 Task: Find connections with filter location Concórdia with filter topic #jobsearchwith filter profile language English with filter current company Ericsson with filter school Nehru Arts and Science College with filter industry Broadcast Media Production and Distribution with filter service category iOS Development with filter keywords title Director of Photography
Action: Mouse moved to (489, 164)
Screenshot: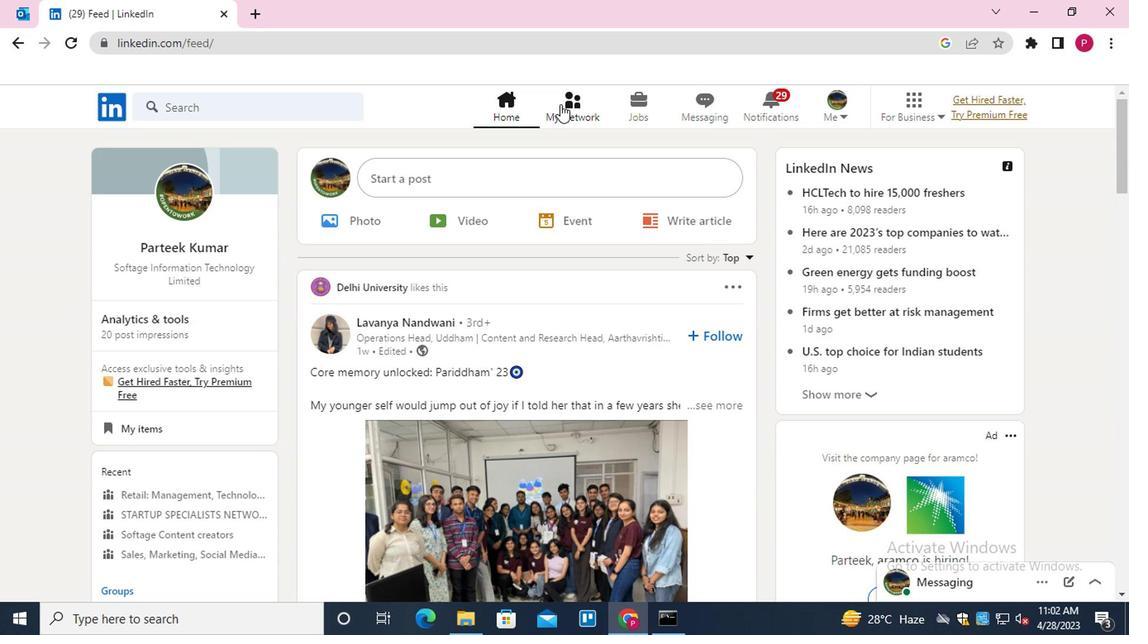 
Action: Mouse pressed left at (489, 164)
Screenshot: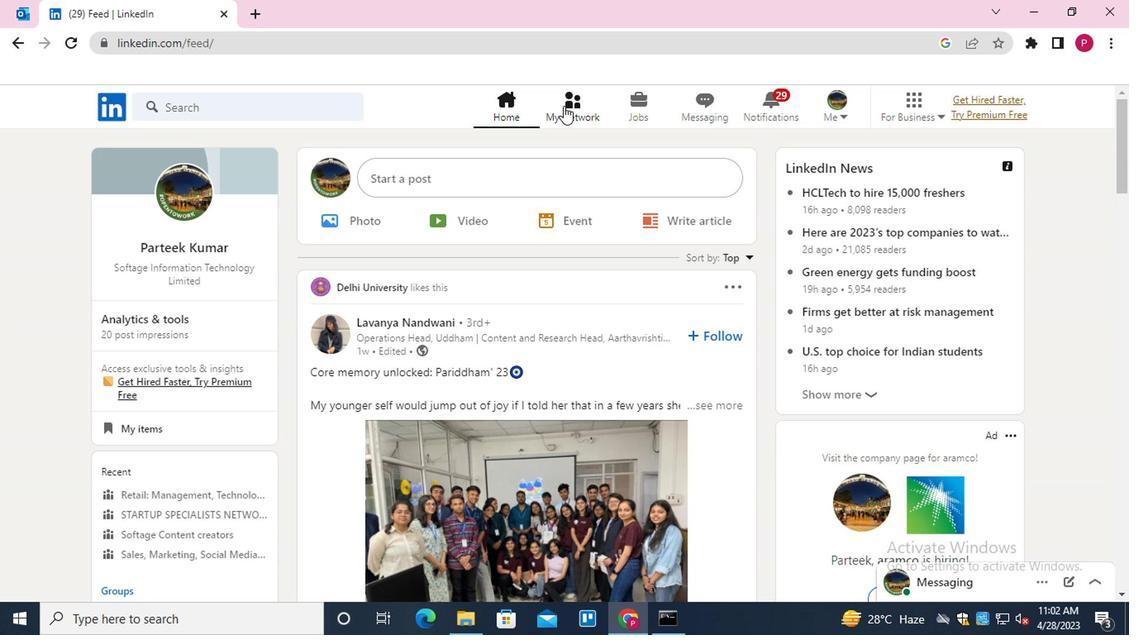
Action: Mouse moved to (291, 231)
Screenshot: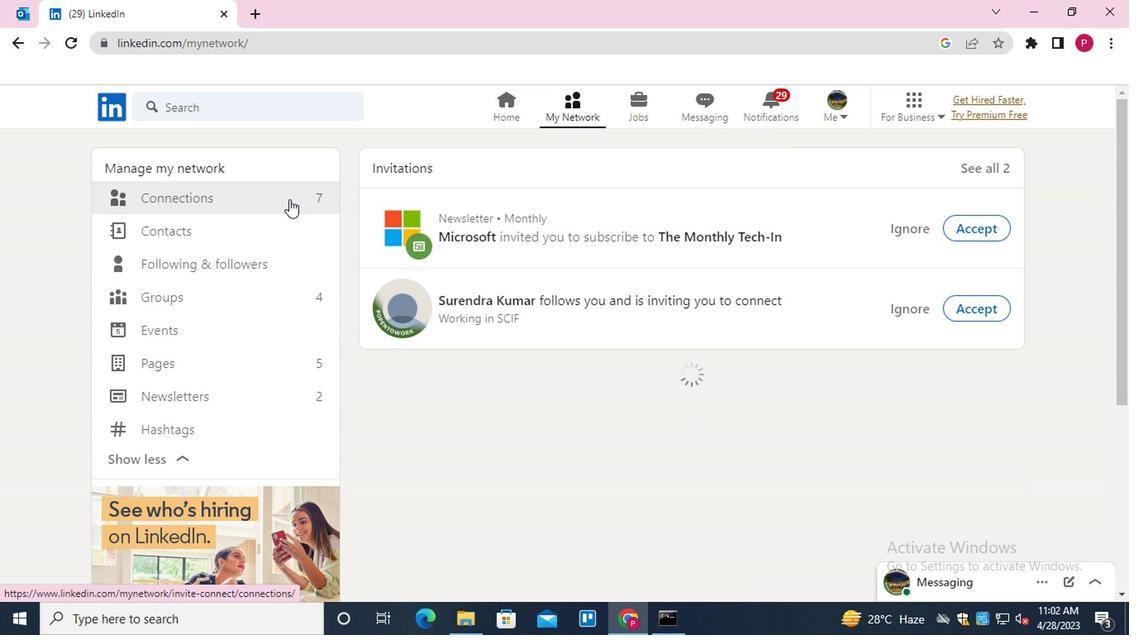 
Action: Mouse pressed left at (291, 231)
Screenshot: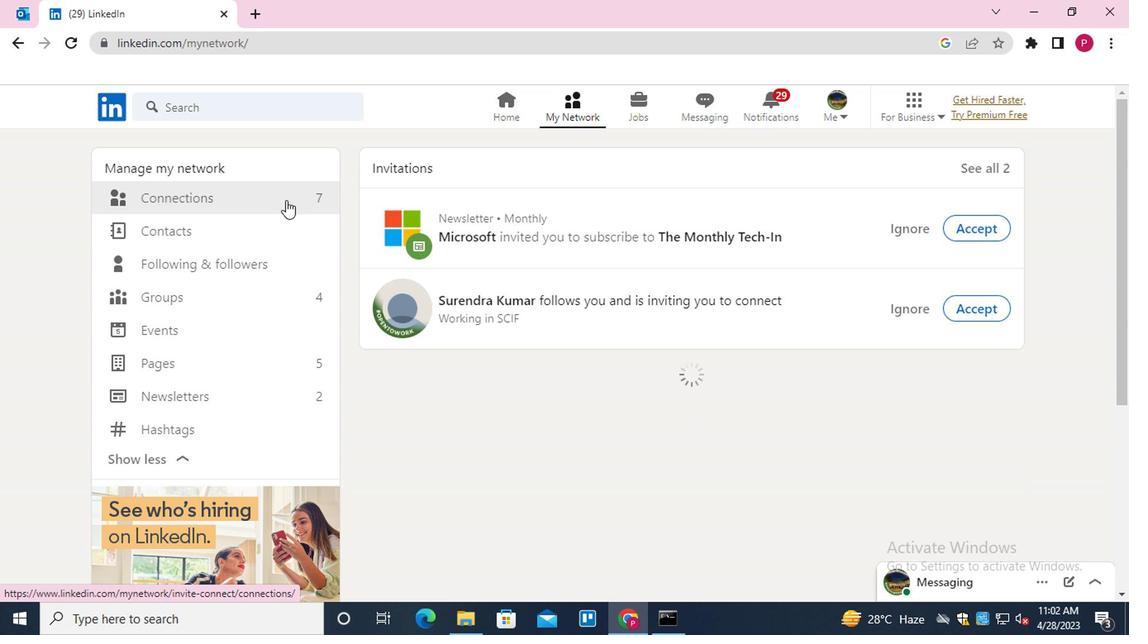 
Action: Mouse moved to (575, 230)
Screenshot: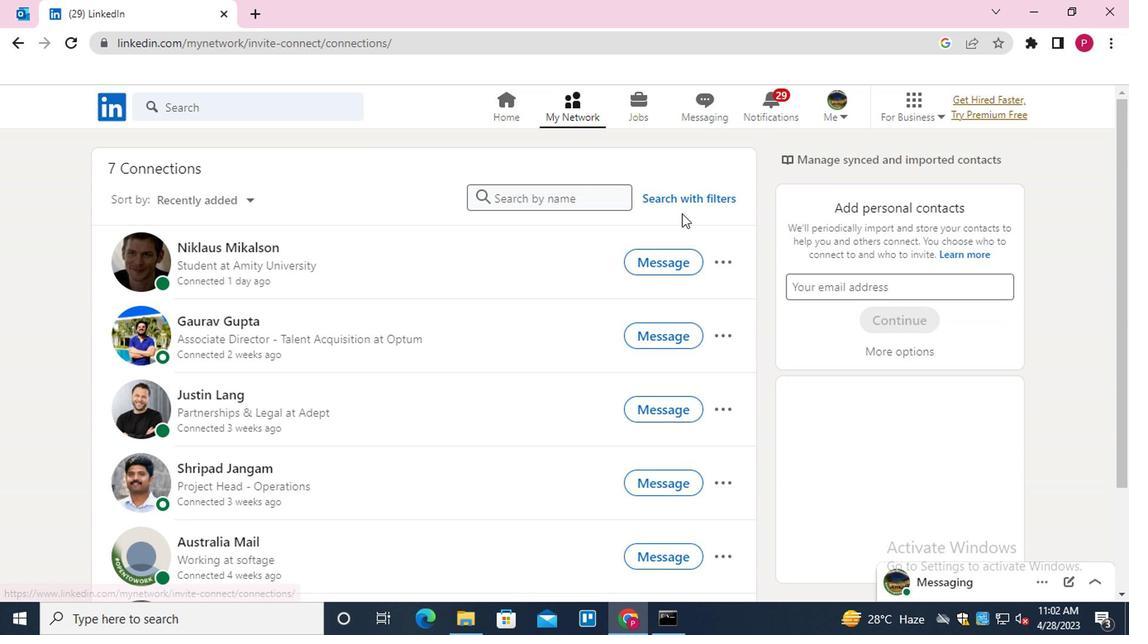 
Action: Mouse pressed left at (575, 230)
Screenshot: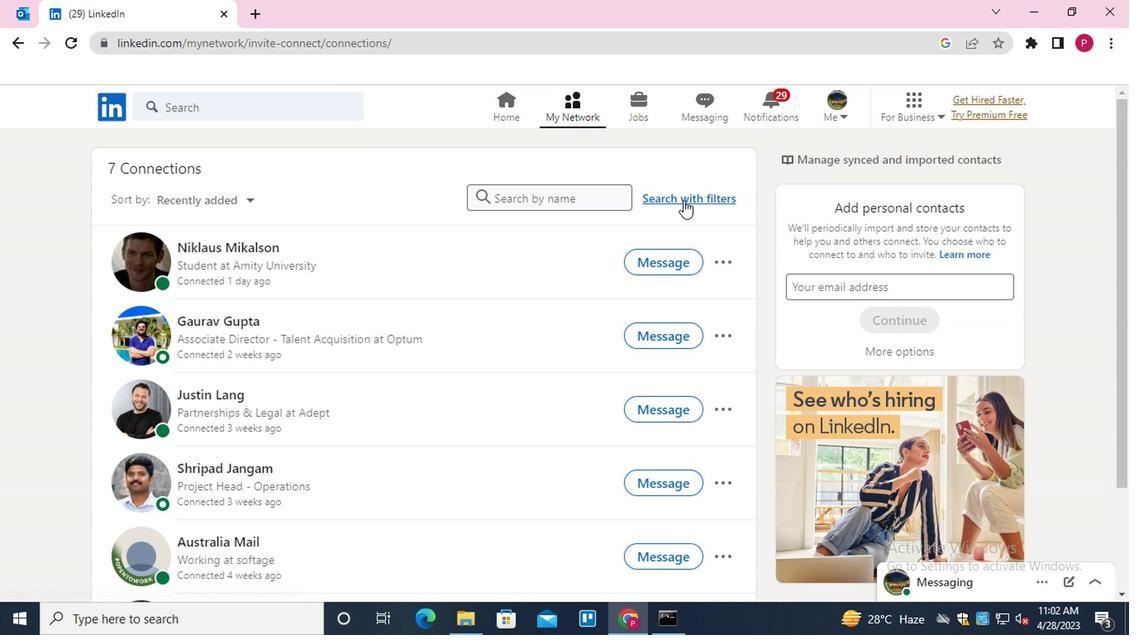 
Action: Mouse moved to (523, 194)
Screenshot: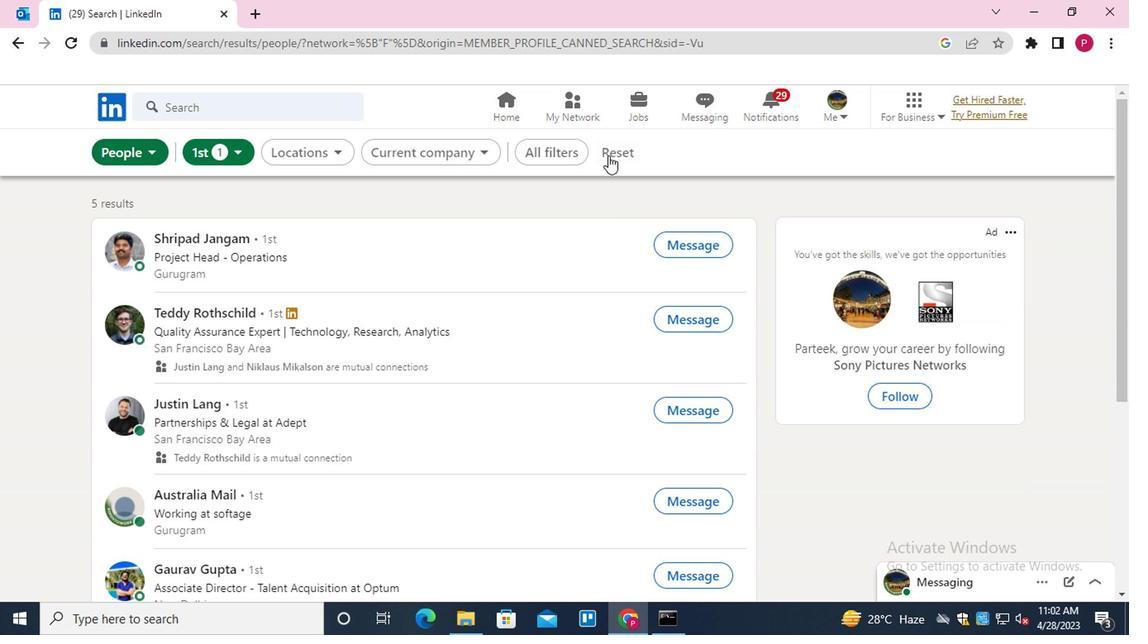 
Action: Mouse pressed left at (523, 194)
Screenshot: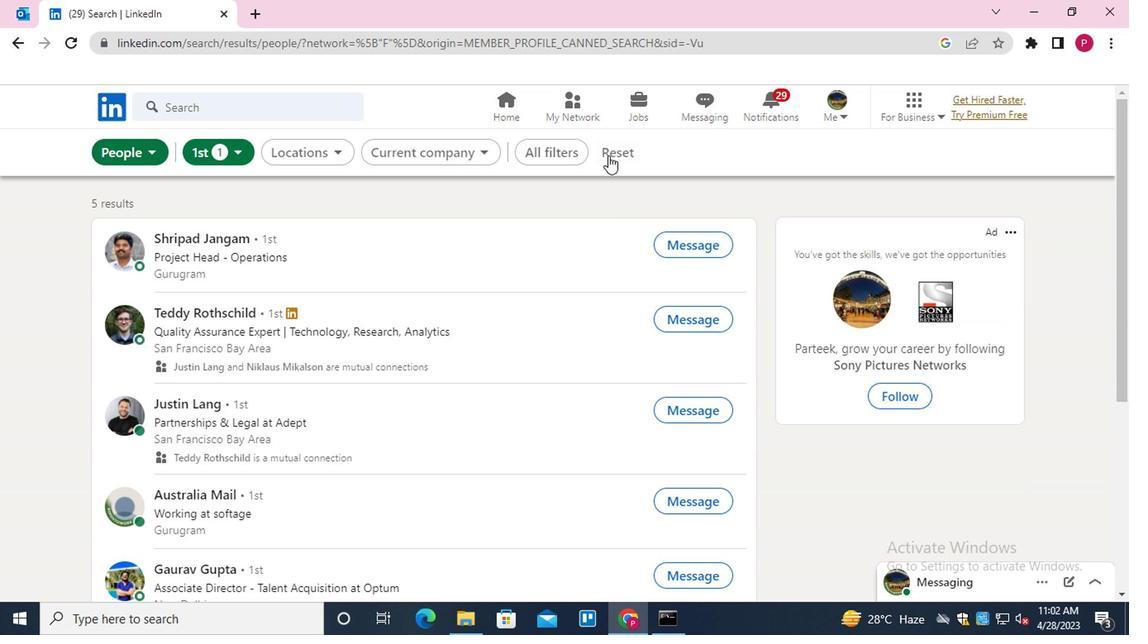 
Action: Mouse moved to (517, 195)
Screenshot: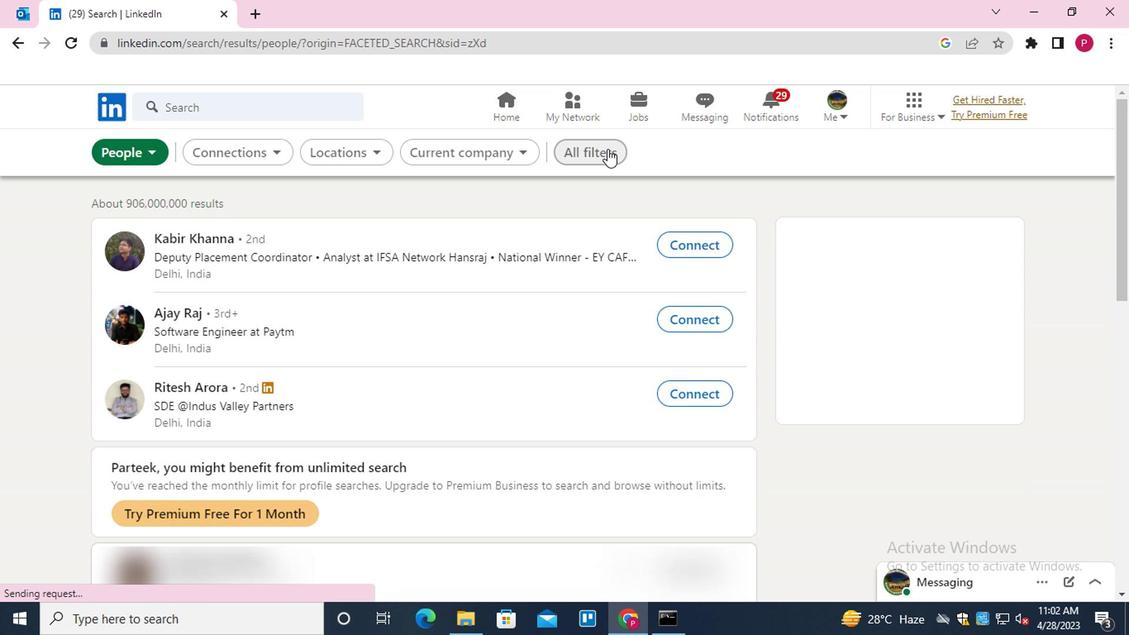 
Action: Mouse pressed left at (517, 195)
Screenshot: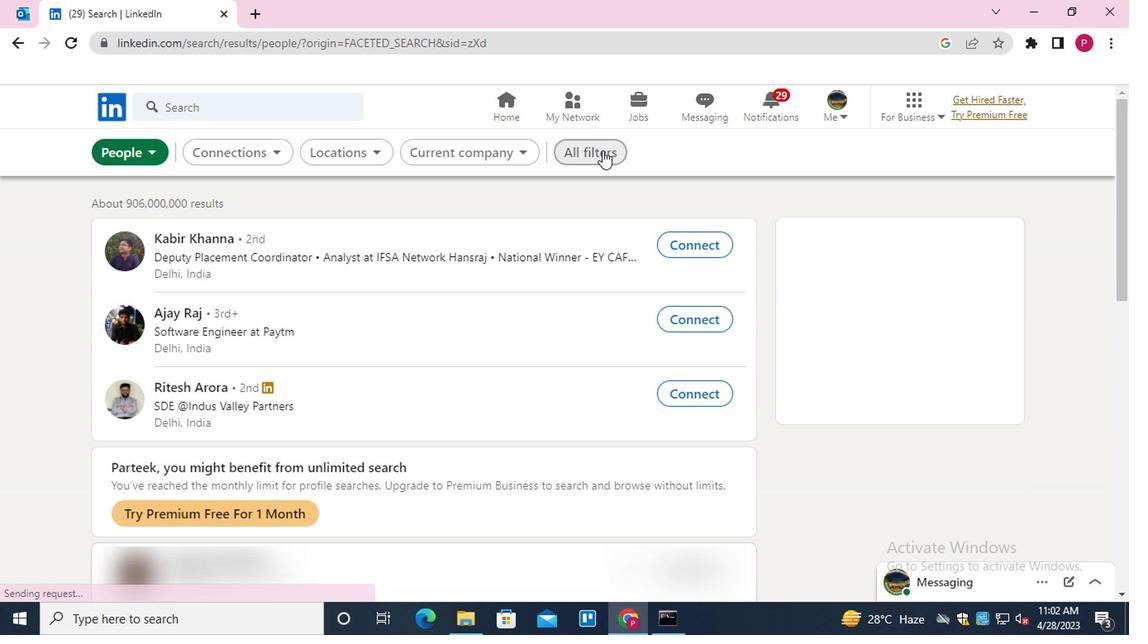 
Action: Mouse moved to (710, 330)
Screenshot: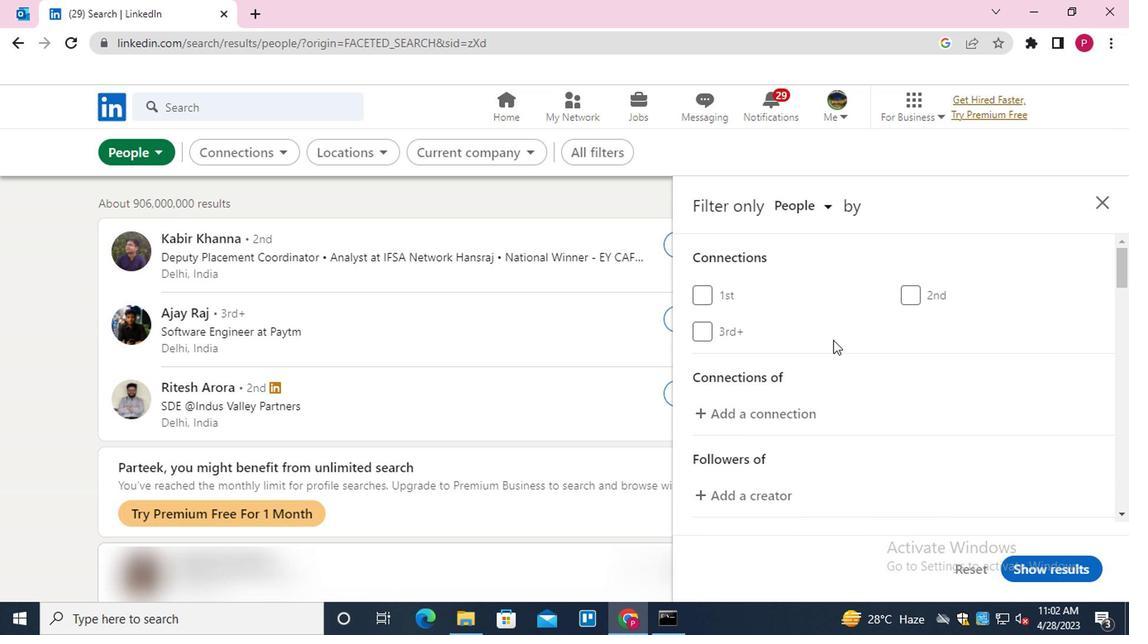 
Action: Mouse scrolled (710, 329) with delta (0, 0)
Screenshot: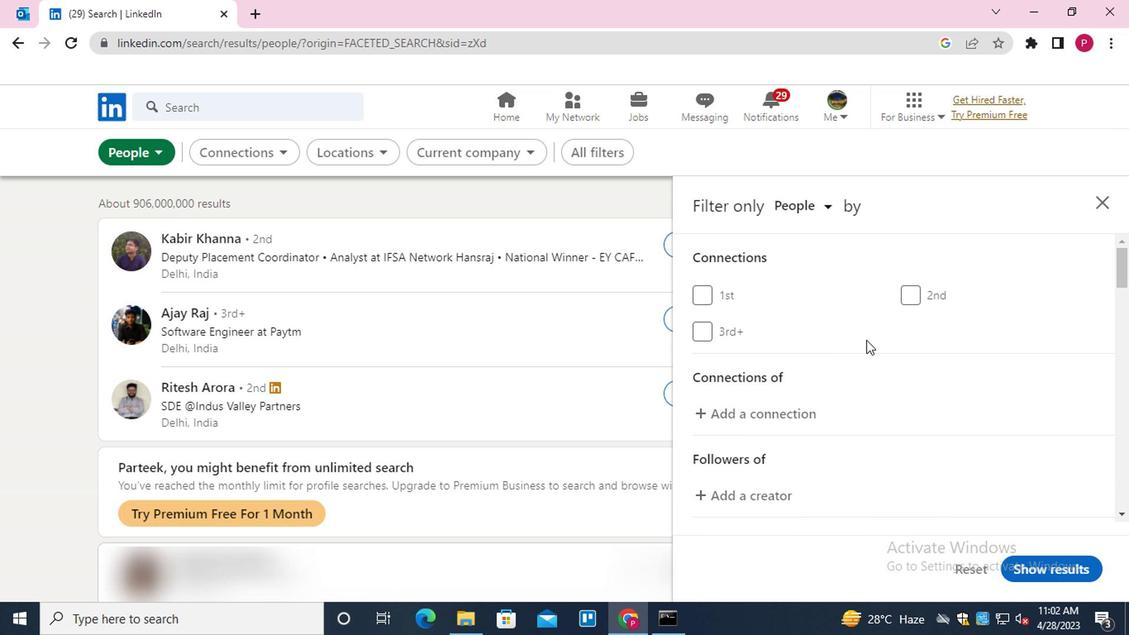 
Action: Mouse scrolled (710, 329) with delta (0, 0)
Screenshot: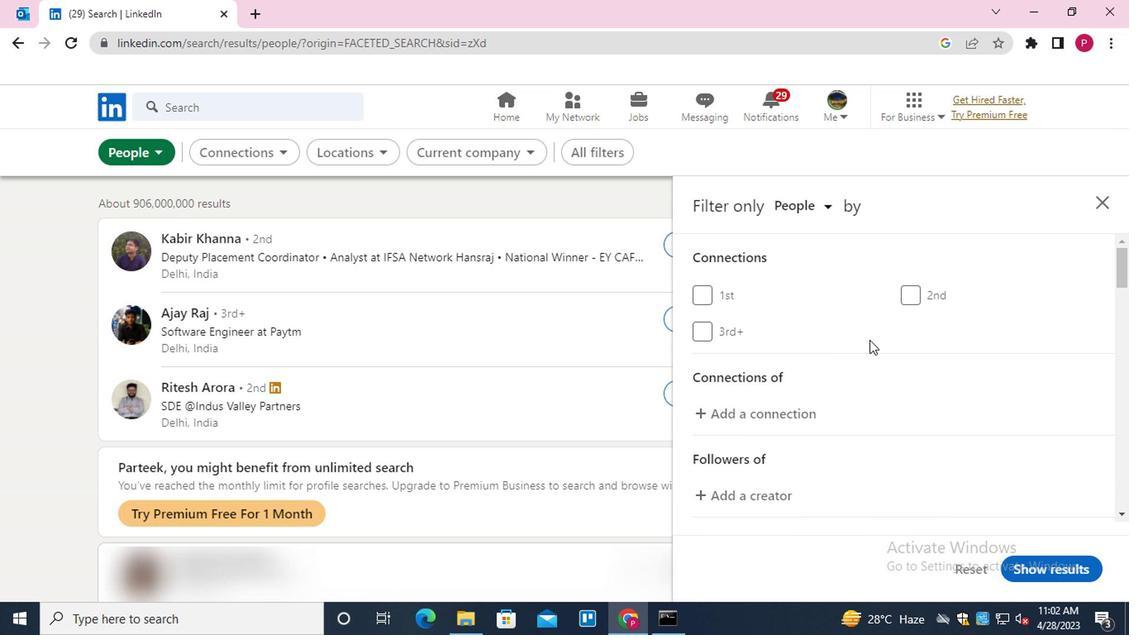 
Action: Mouse scrolled (710, 329) with delta (0, 0)
Screenshot: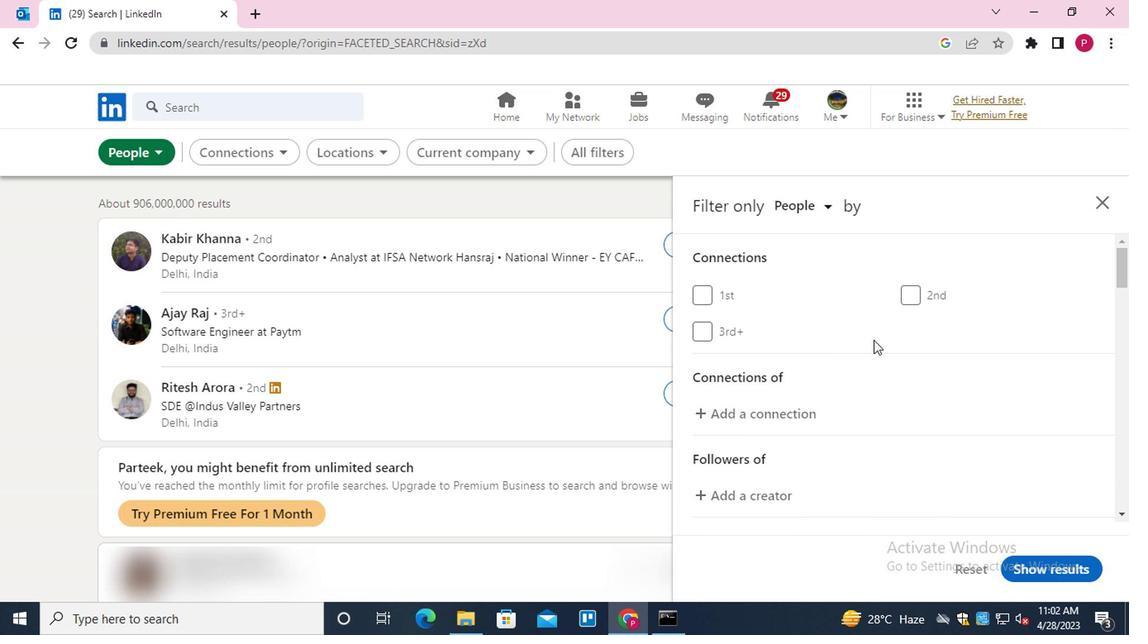
Action: Mouse moved to (766, 374)
Screenshot: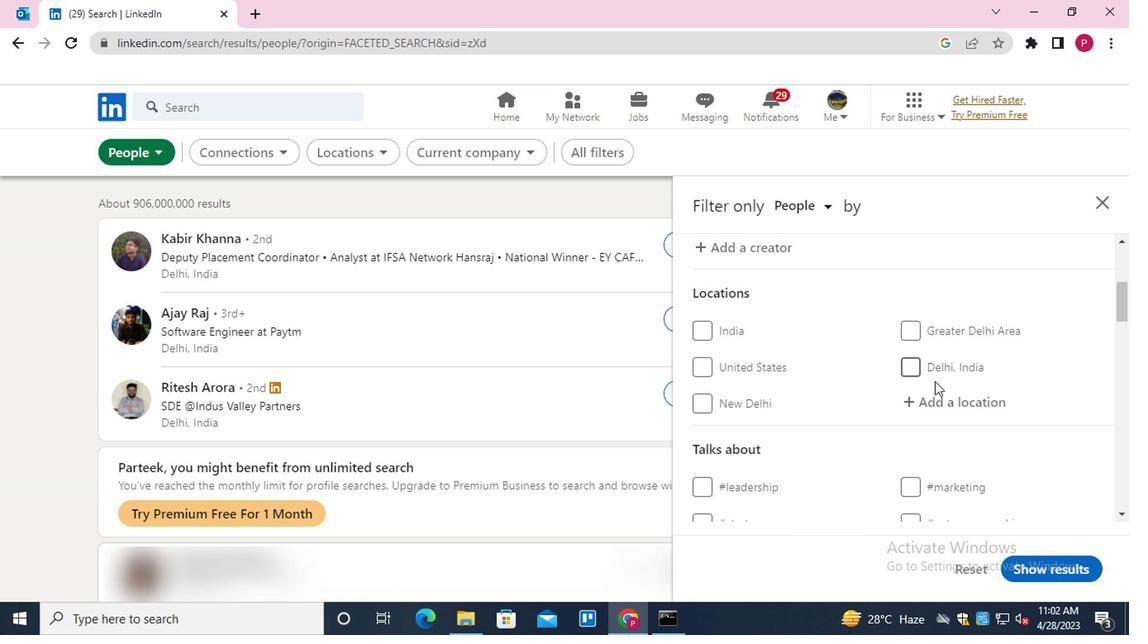 
Action: Mouse pressed left at (766, 374)
Screenshot: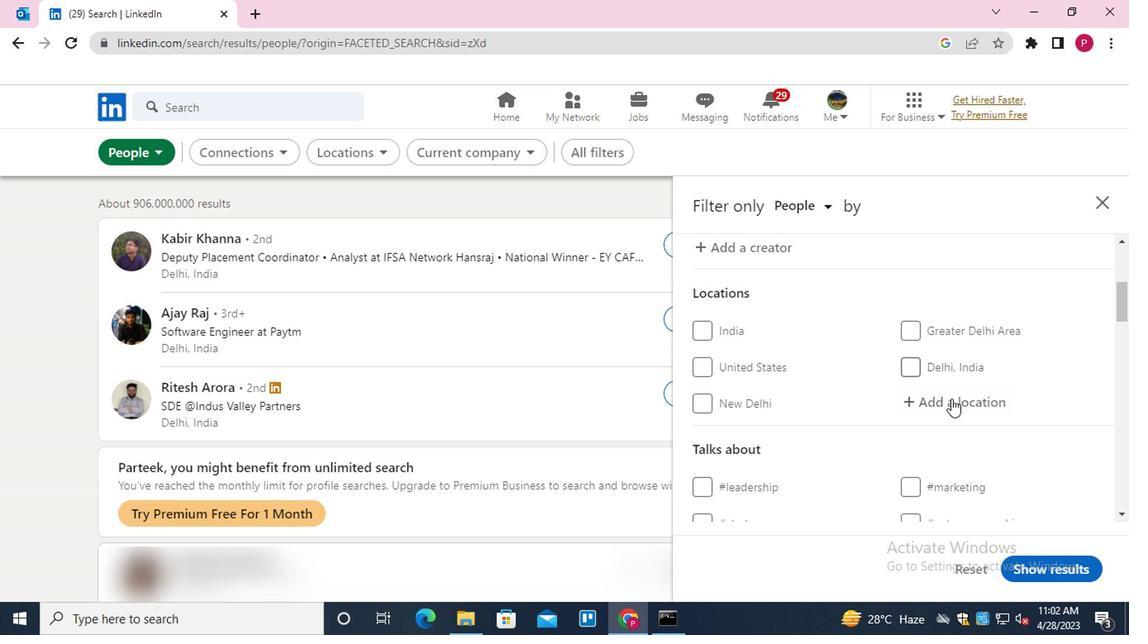 
Action: Key pressed <Key.shift>CONCORDIA<Key.down><Key.down><Key.down><Key.enter>
Screenshot: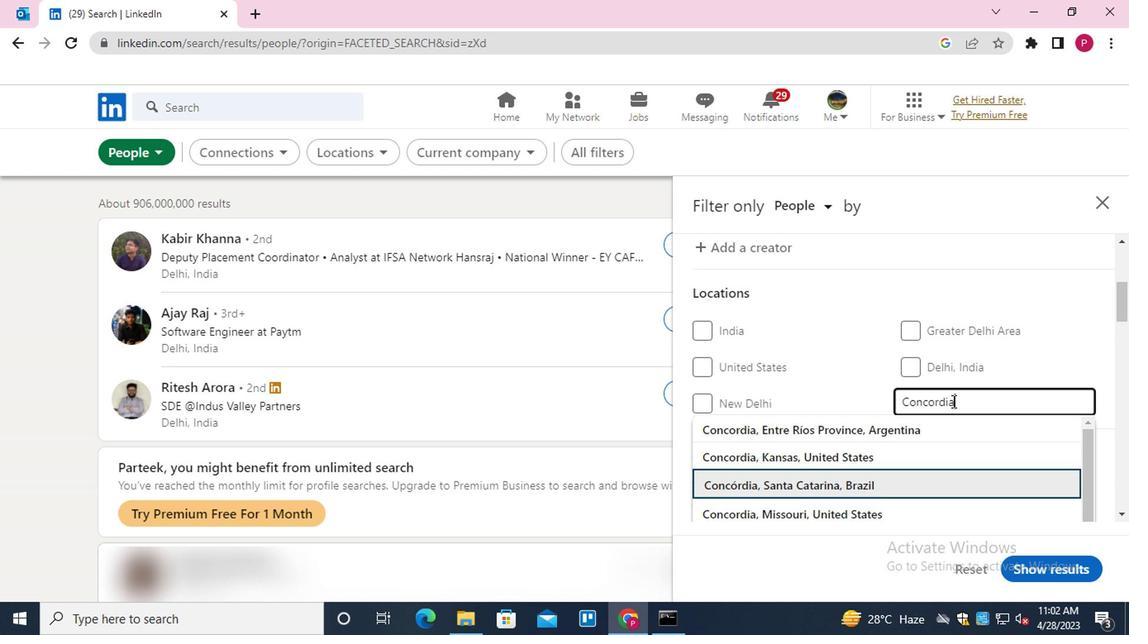 
Action: Mouse moved to (732, 356)
Screenshot: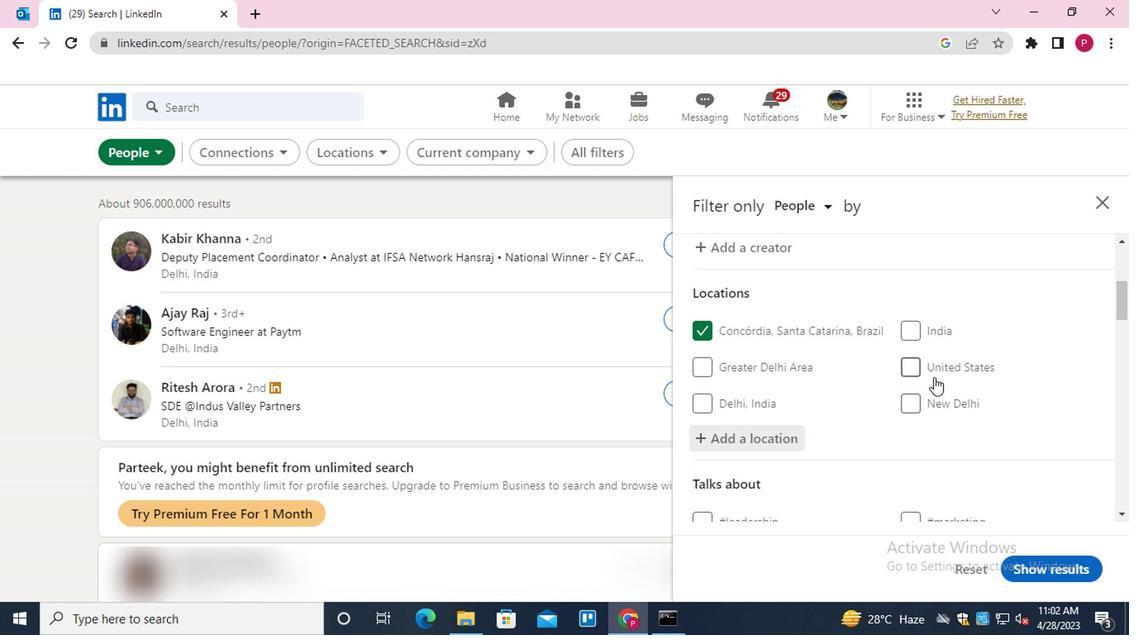
Action: Mouse scrolled (732, 355) with delta (0, 0)
Screenshot: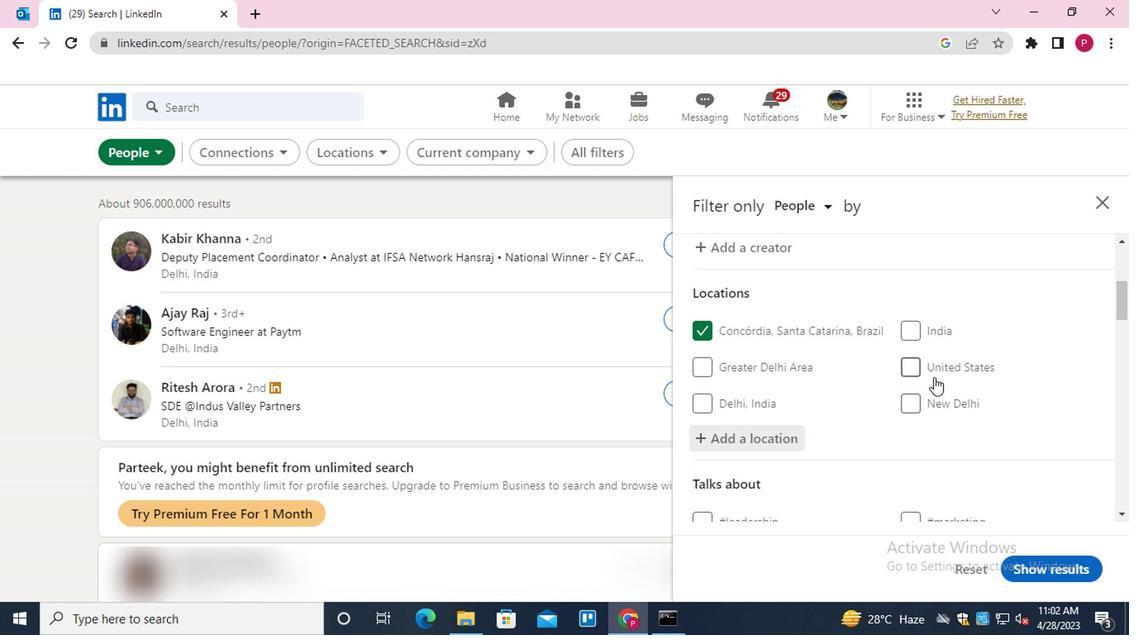 
Action: Mouse scrolled (732, 355) with delta (0, 0)
Screenshot: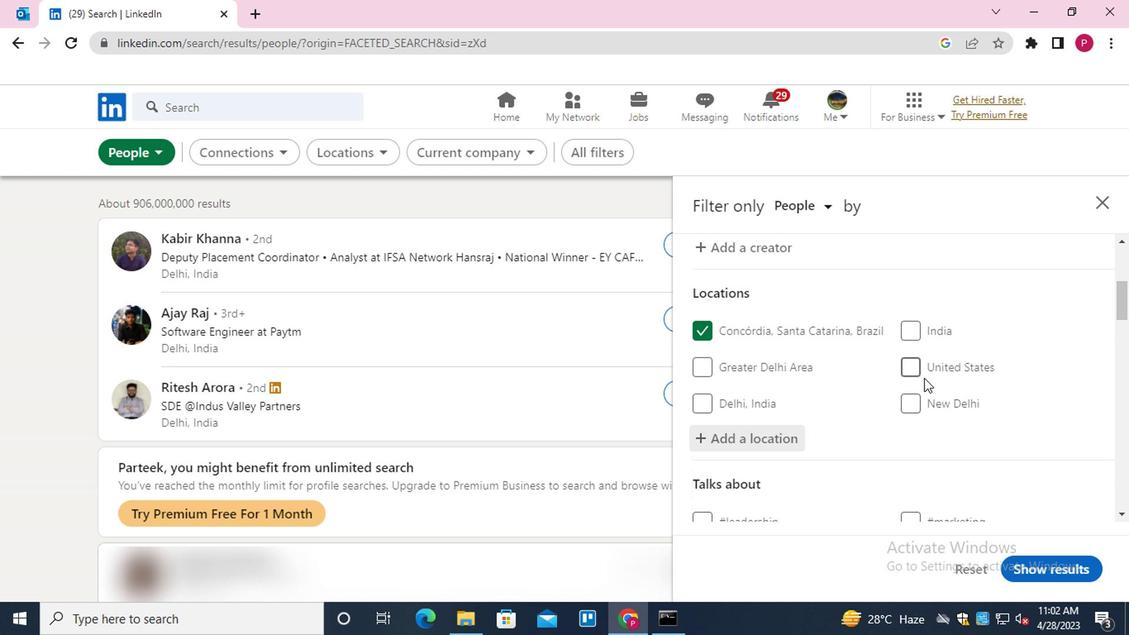 
Action: Mouse scrolled (732, 355) with delta (0, 0)
Screenshot: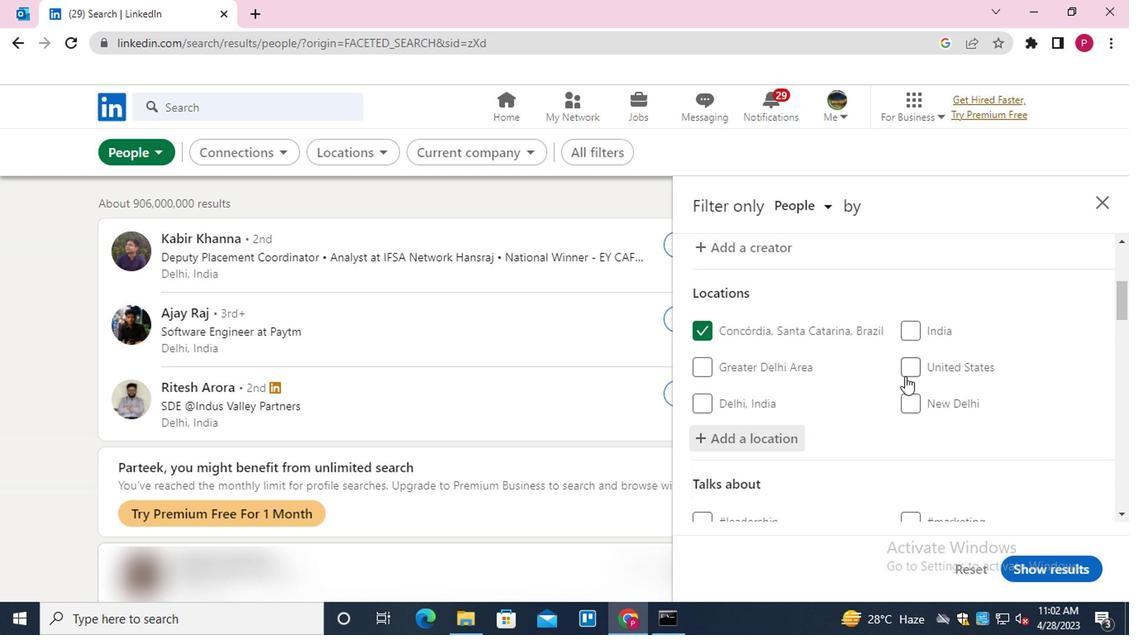 
Action: Mouse moved to (745, 339)
Screenshot: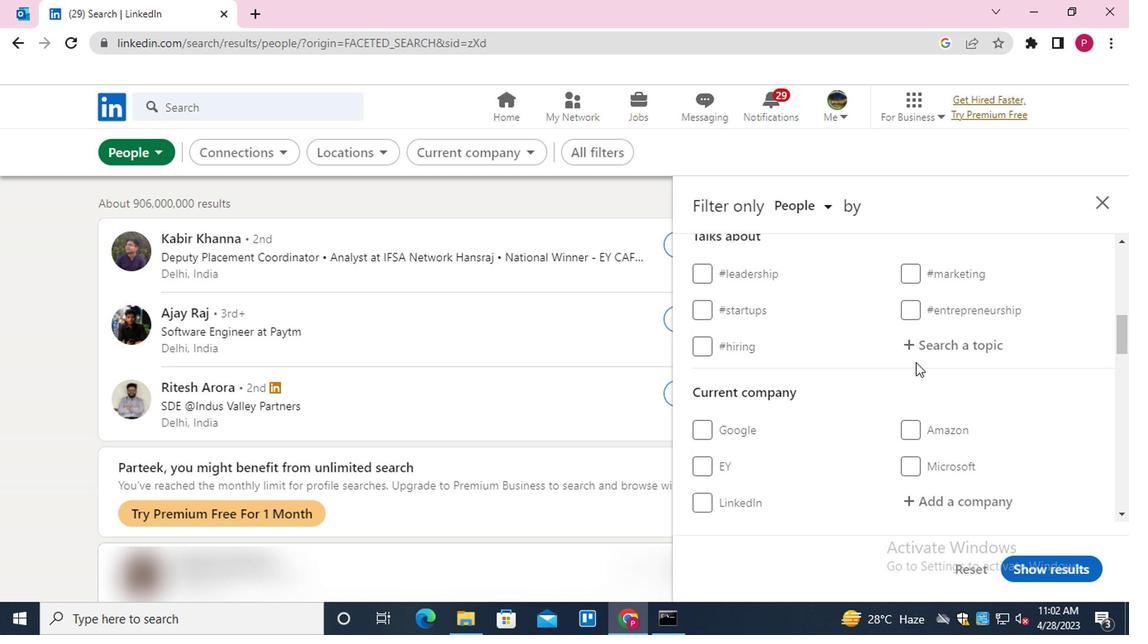 
Action: Mouse pressed left at (745, 339)
Screenshot: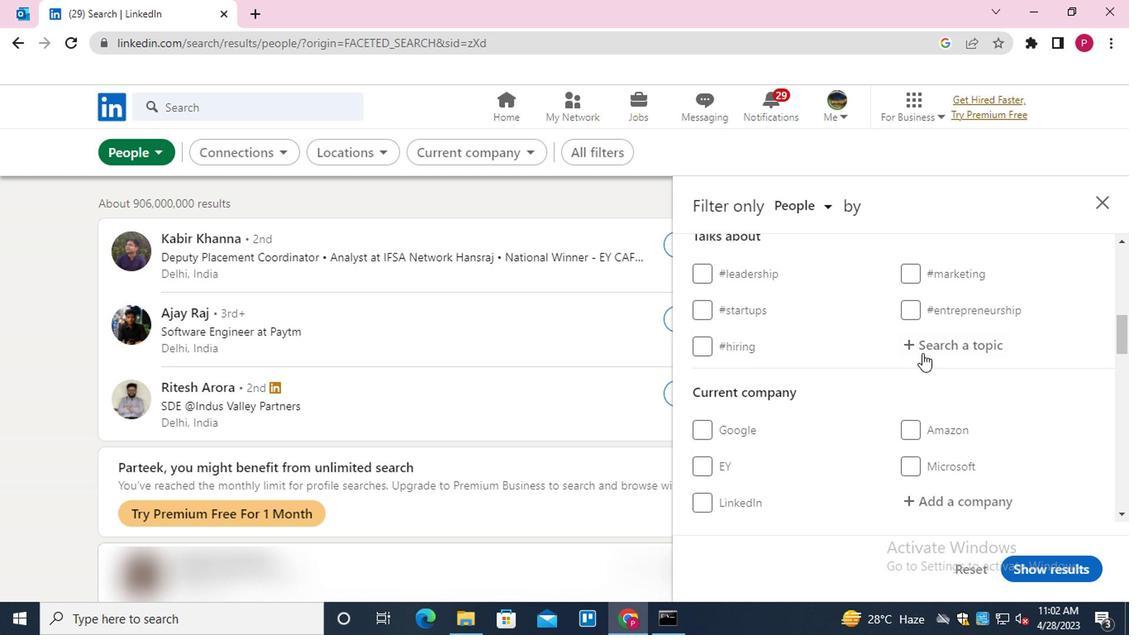 
Action: Key pressed <Key.shift>JOBSEARCH<Key.down><Key.enter>
Screenshot: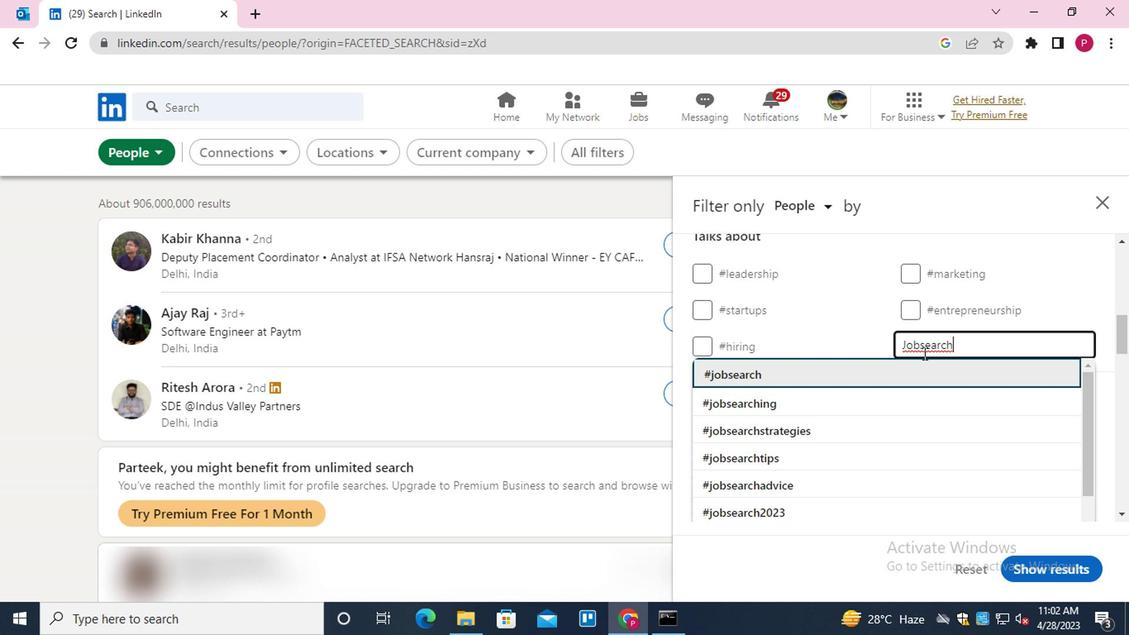 
Action: Mouse scrolled (745, 339) with delta (0, 0)
Screenshot: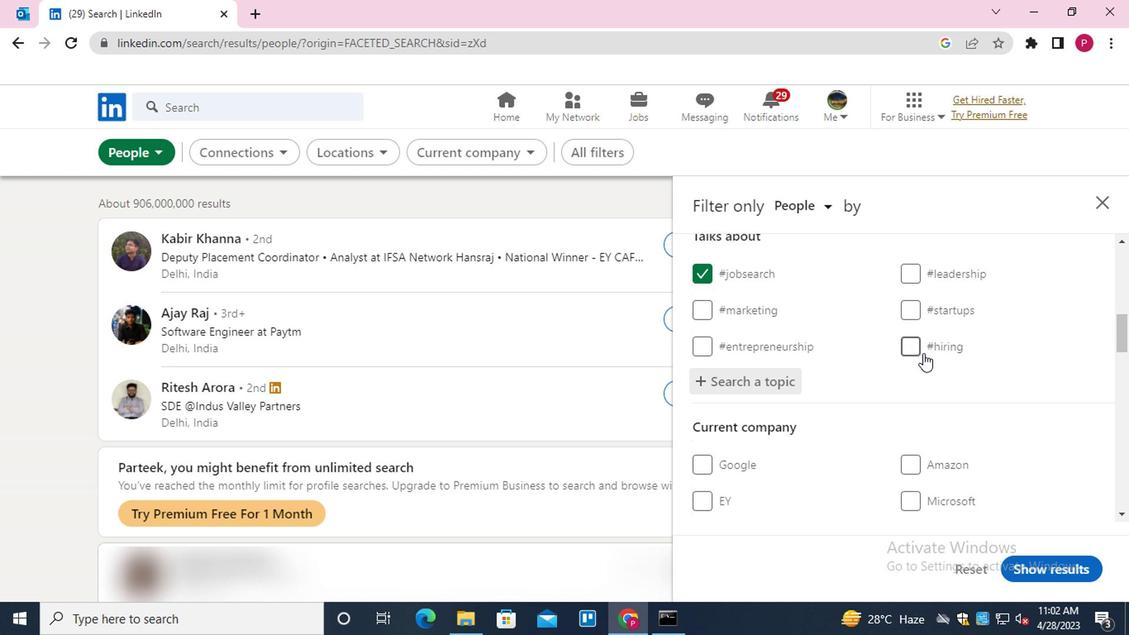 
Action: Mouse moved to (742, 341)
Screenshot: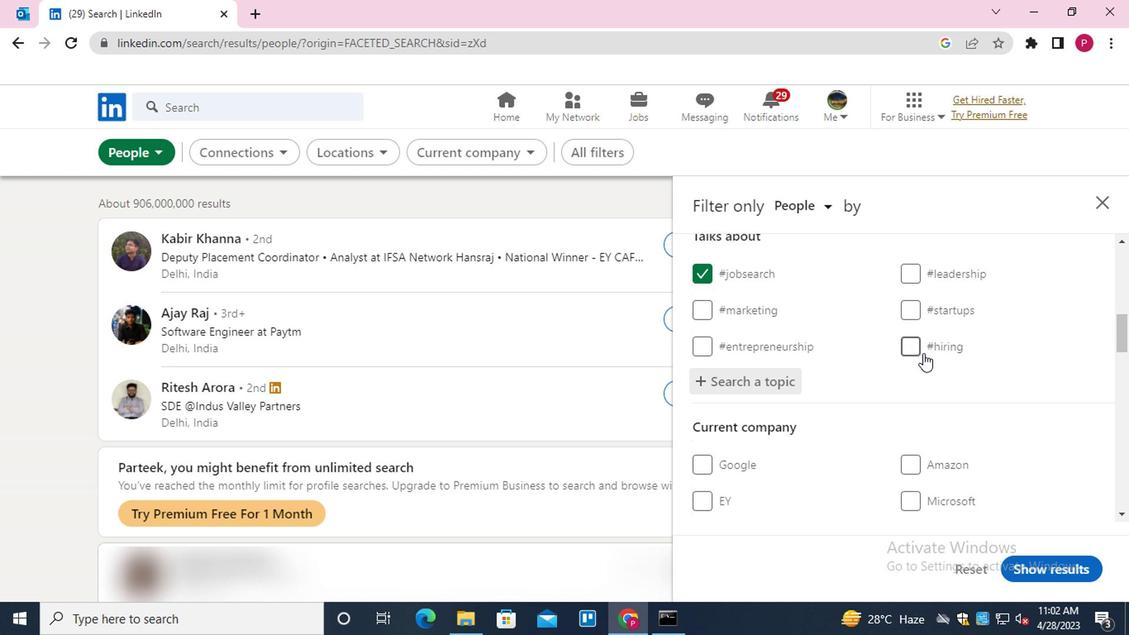 
Action: Mouse scrolled (742, 340) with delta (0, 0)
Screenshot: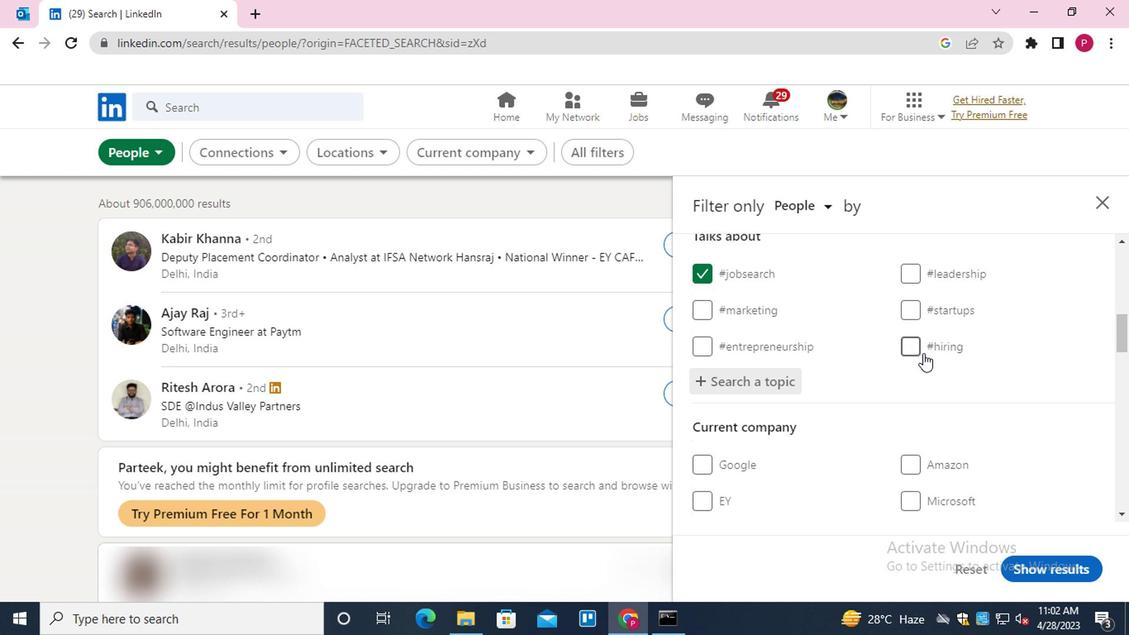 
Action: Mouse scrolled (742, 340) with delta (0, 0)
Screenshot: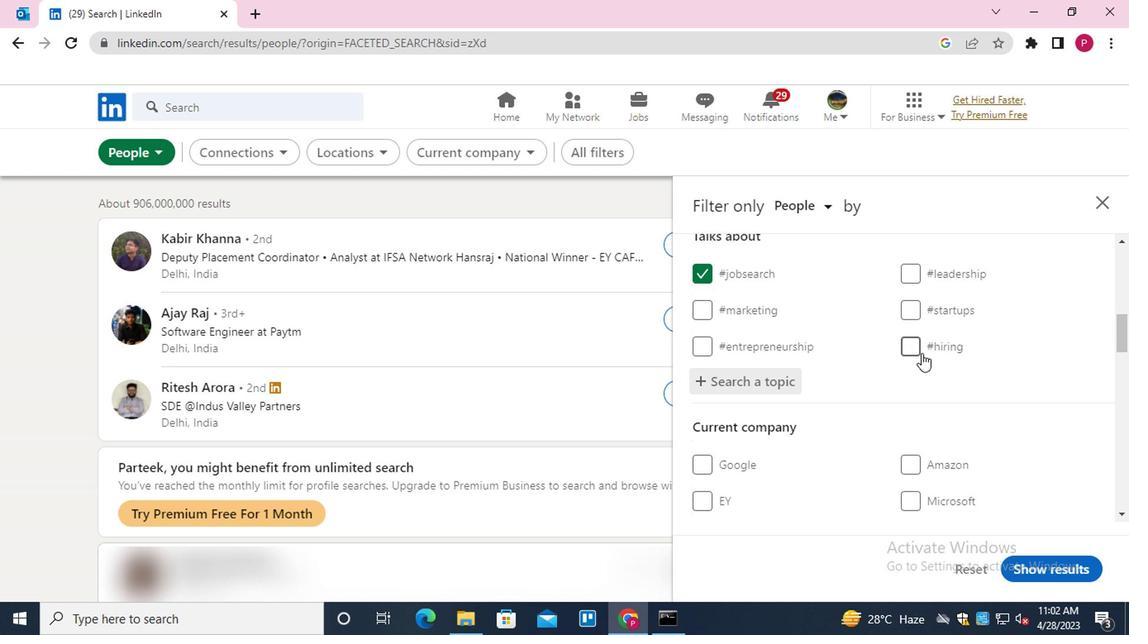 
Action: Mouse moved to (711, 342)
Screenshot: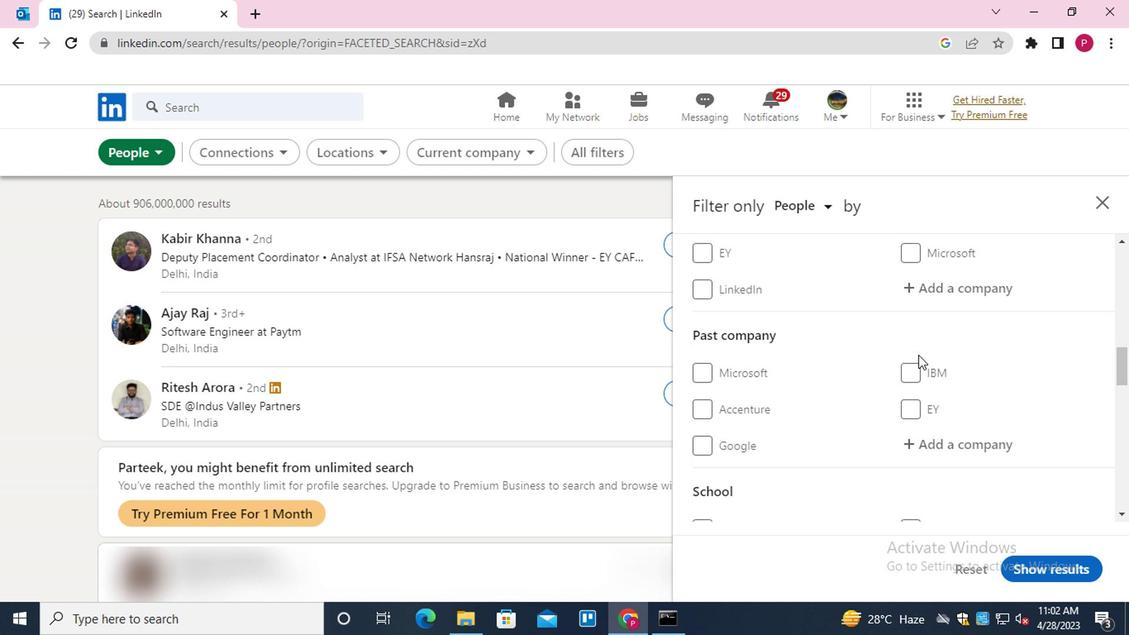 
Action: Mouse scrolled (711, 341) with delta (0, 0)
Screenshot: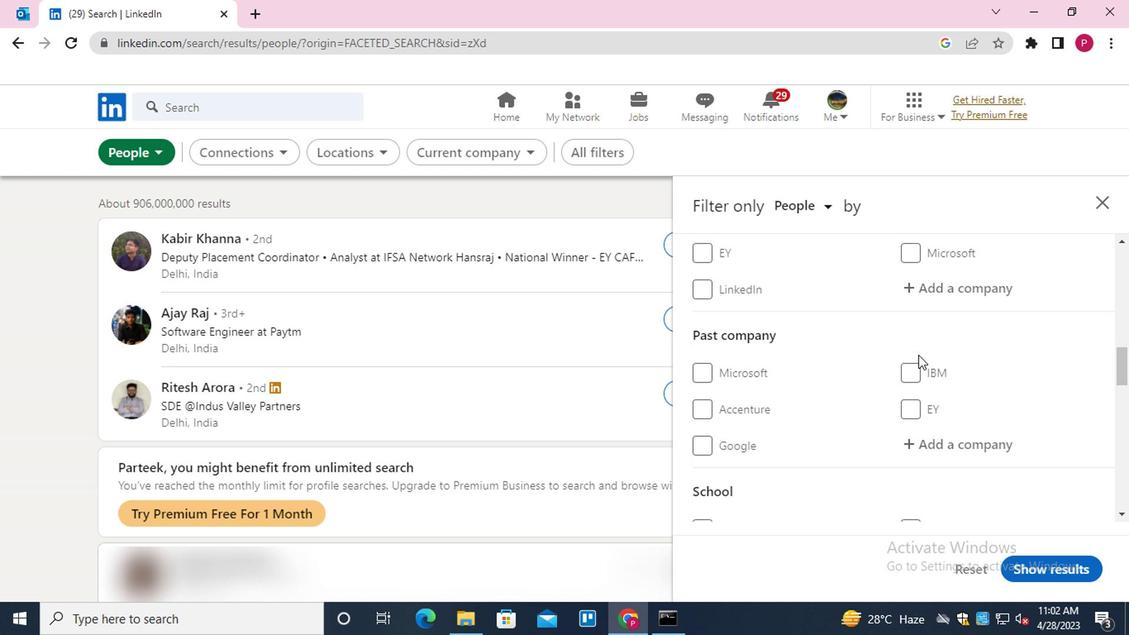 
Action: Mouse scrolled (711, 341) with delta (0, 0)
Screenshot: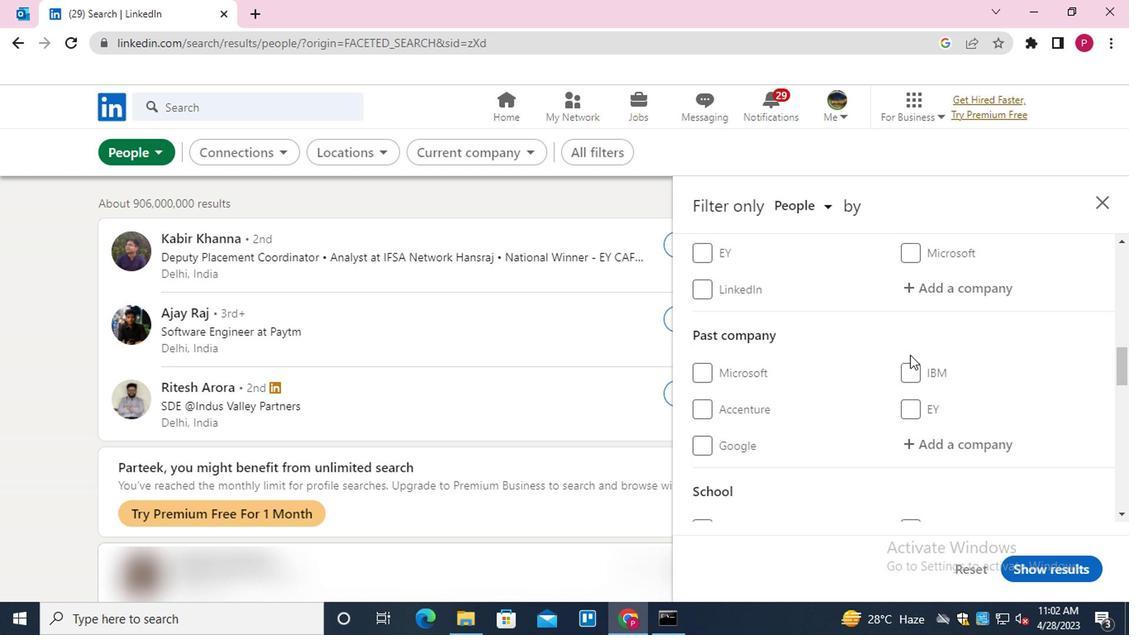 
Action: Mouse scrolled (711, 341) with delta (0, 0)
Screenshot: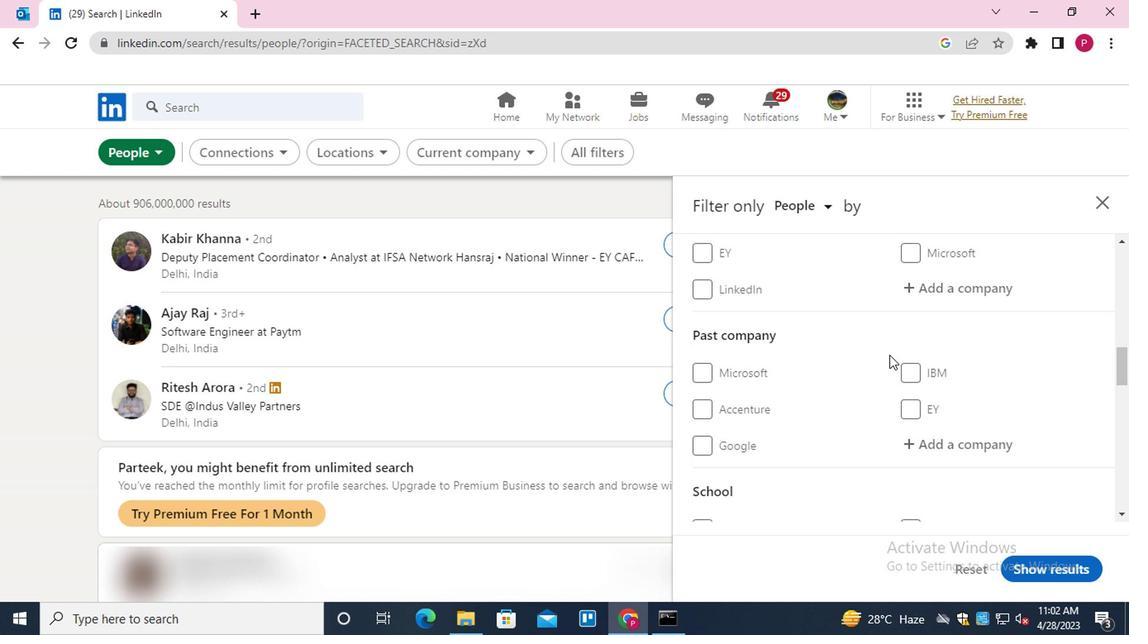 
Action: Mouse scrolled (711, 341) with delta (0, 0)
Screenshot: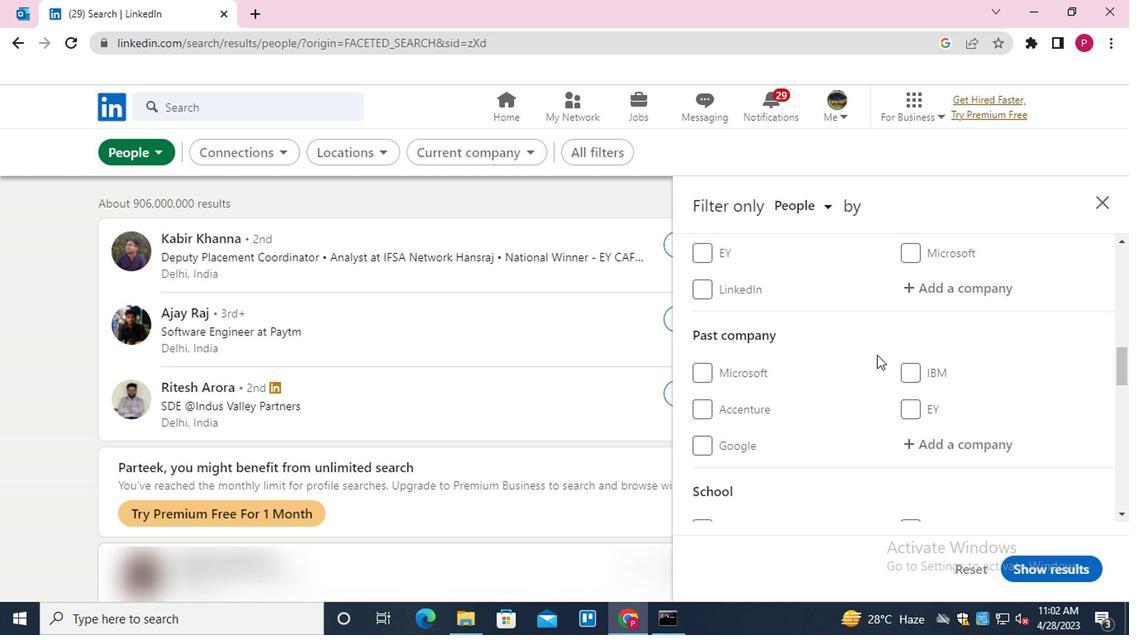 
Action: Mouse moved to (655, 358)
Screenshot: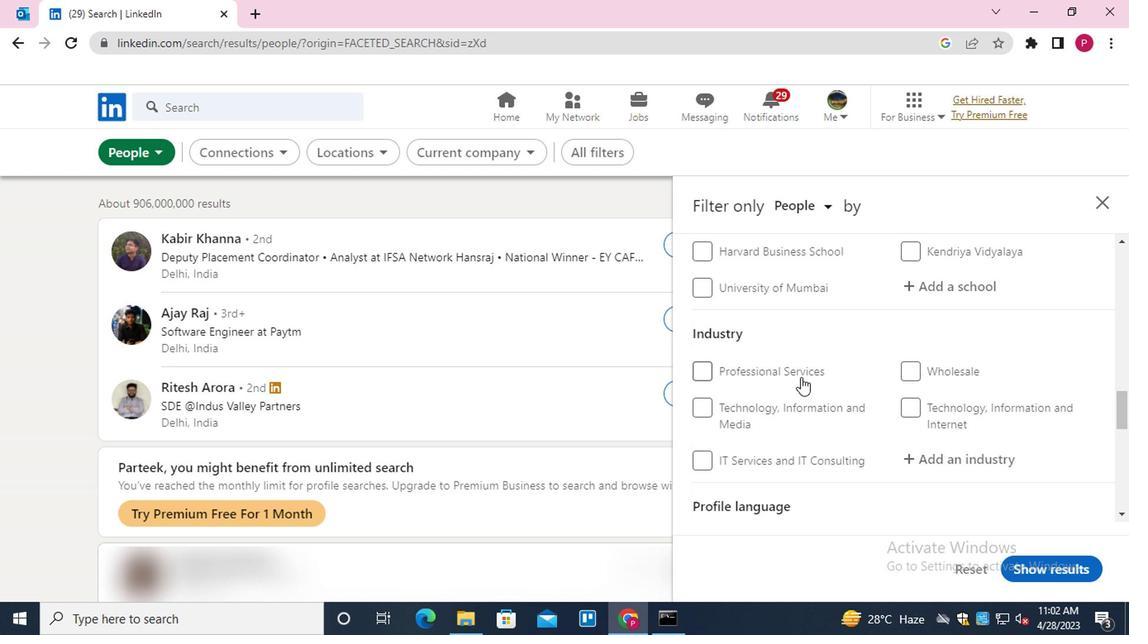 
Action: Mouse scrolled (655, 358) with delta (0, 0)
Screenshot: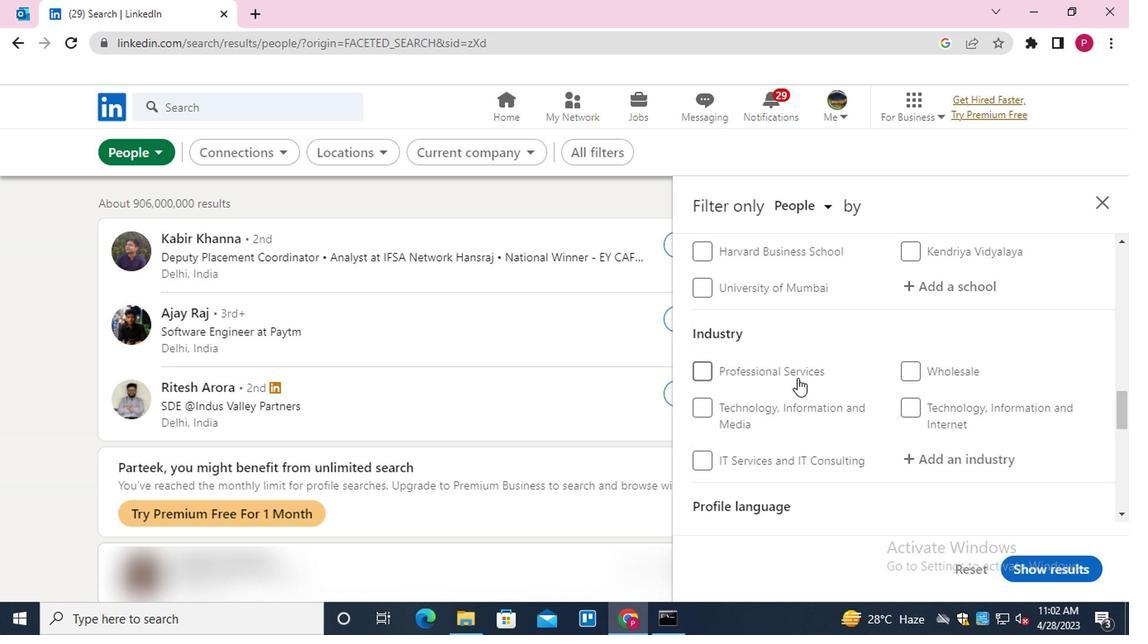 
Action: Mouse scrolled (655, 358) with delta (0, 0)
Screenshot: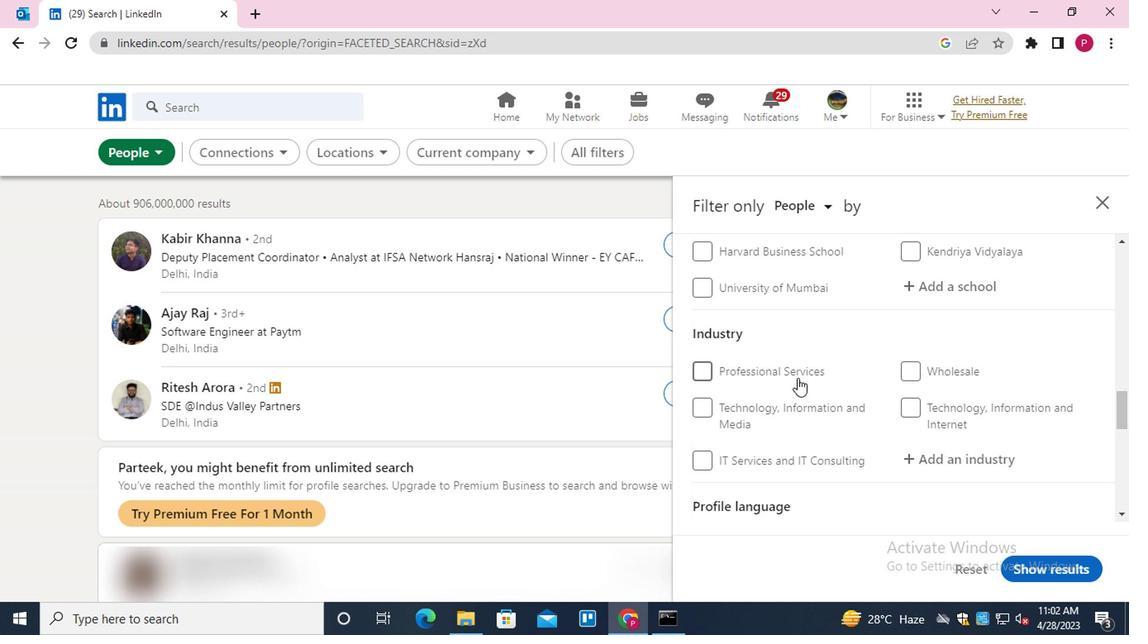 
Action: Mouse scrolled (655, 358) with delta (0, 0)
Screenshot: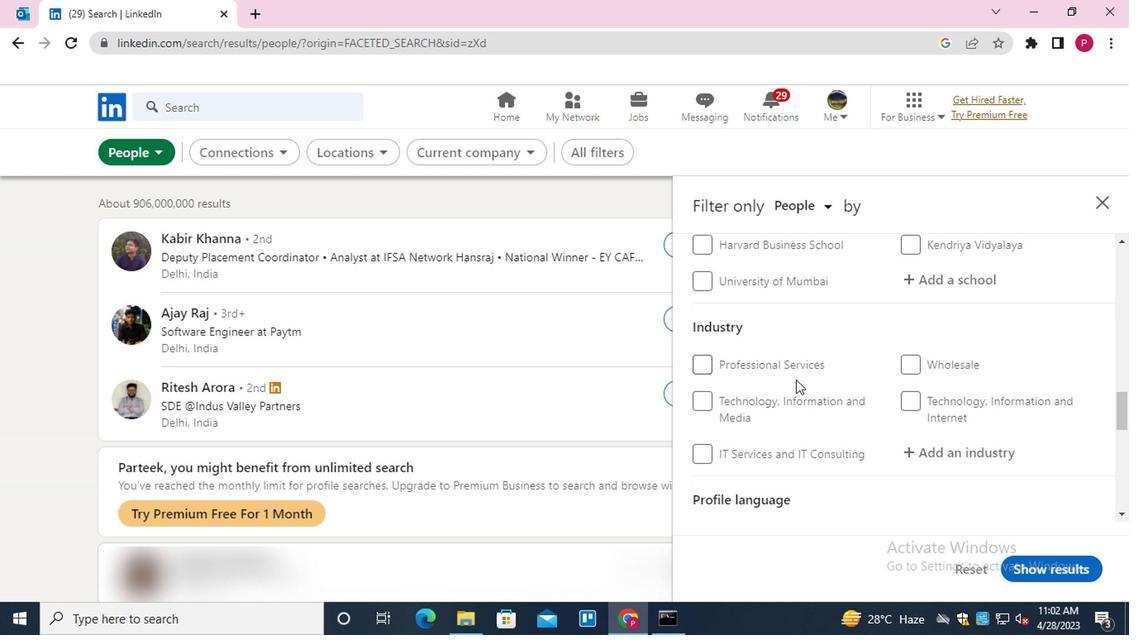 
Action: Mouse scrolled (655, 358) with delta (0, 0)
Screenshot: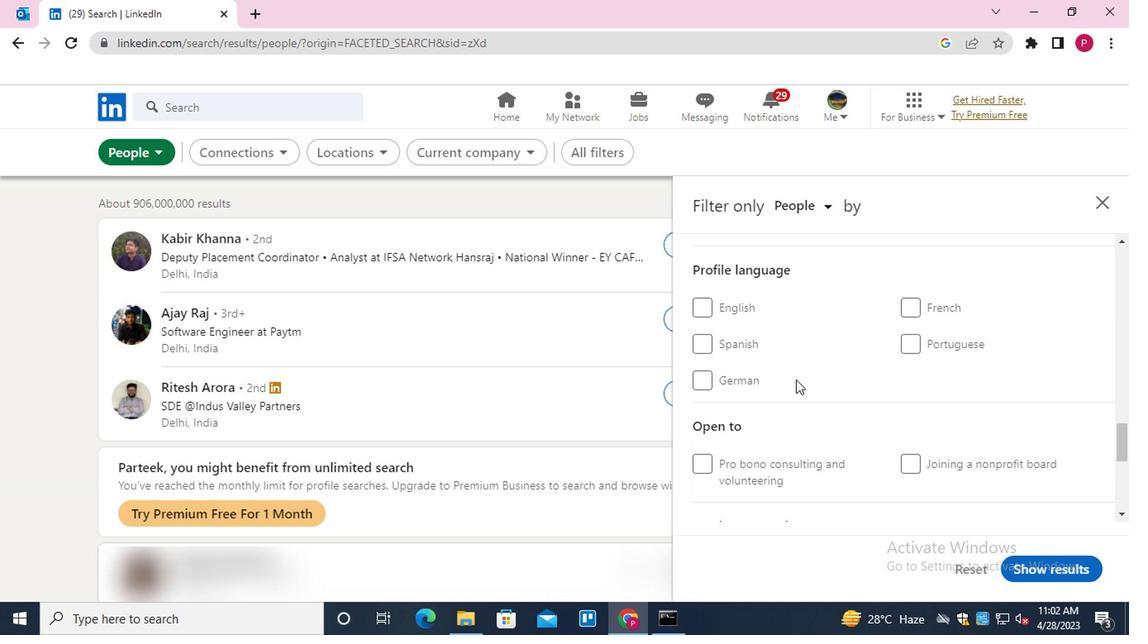 
Action: Mouse scrolled (655, 359) with delta (0, 0)
Screenshot: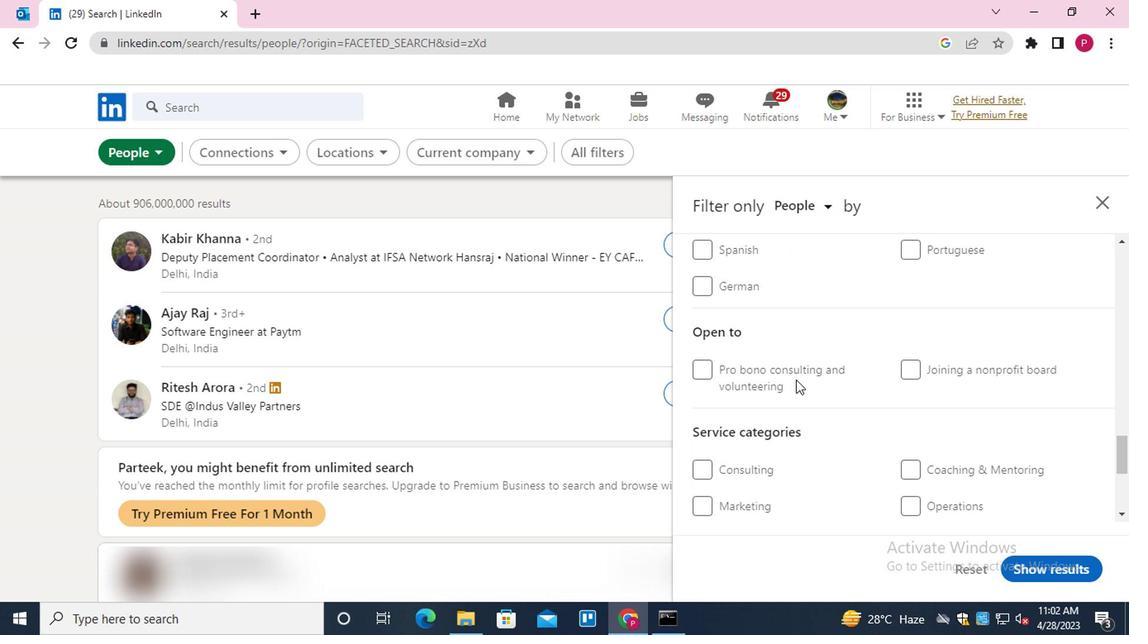 
Action: Mouse moved to (626, 302)
Screenshot: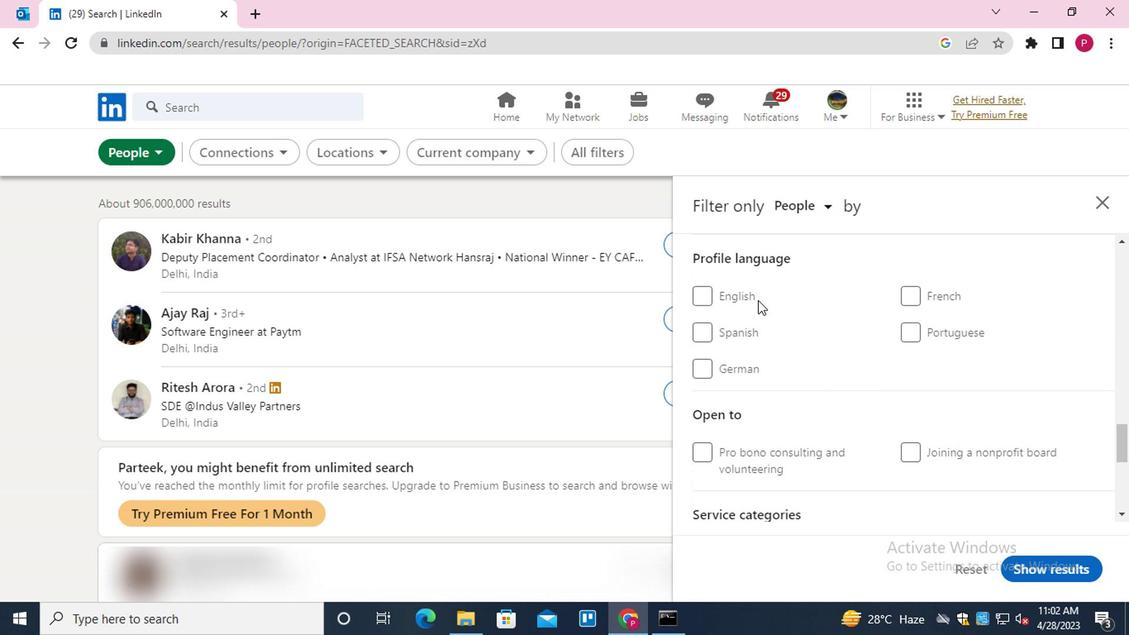
Action: Mouse pressed left at (626, 302)
Screenshot: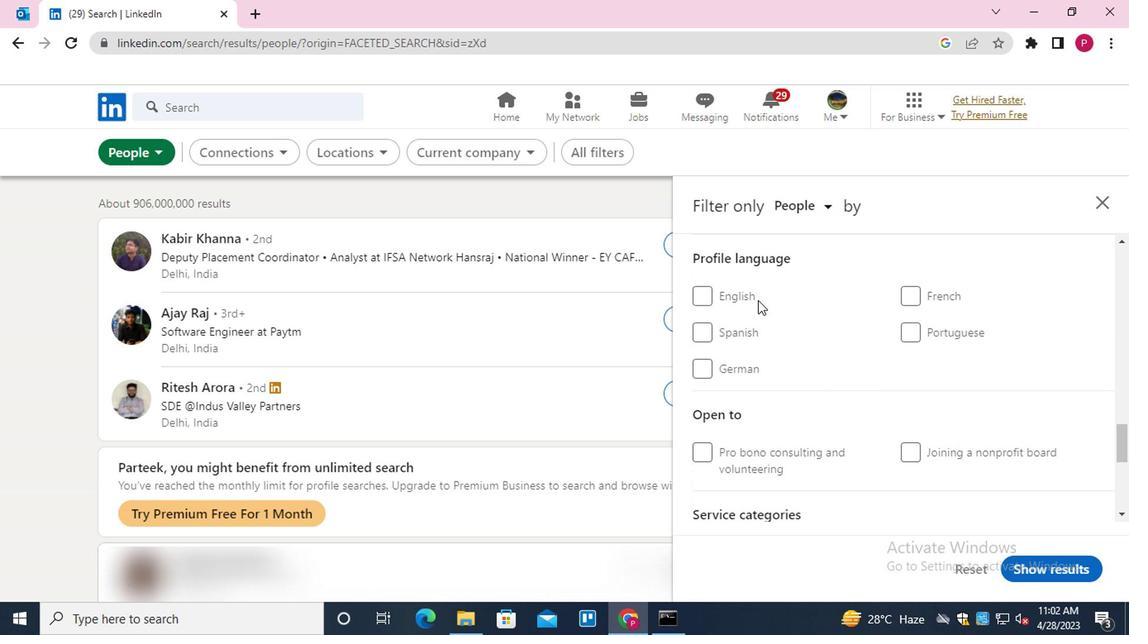 
Action: Mouse moved to (619, 301)
Screenshot: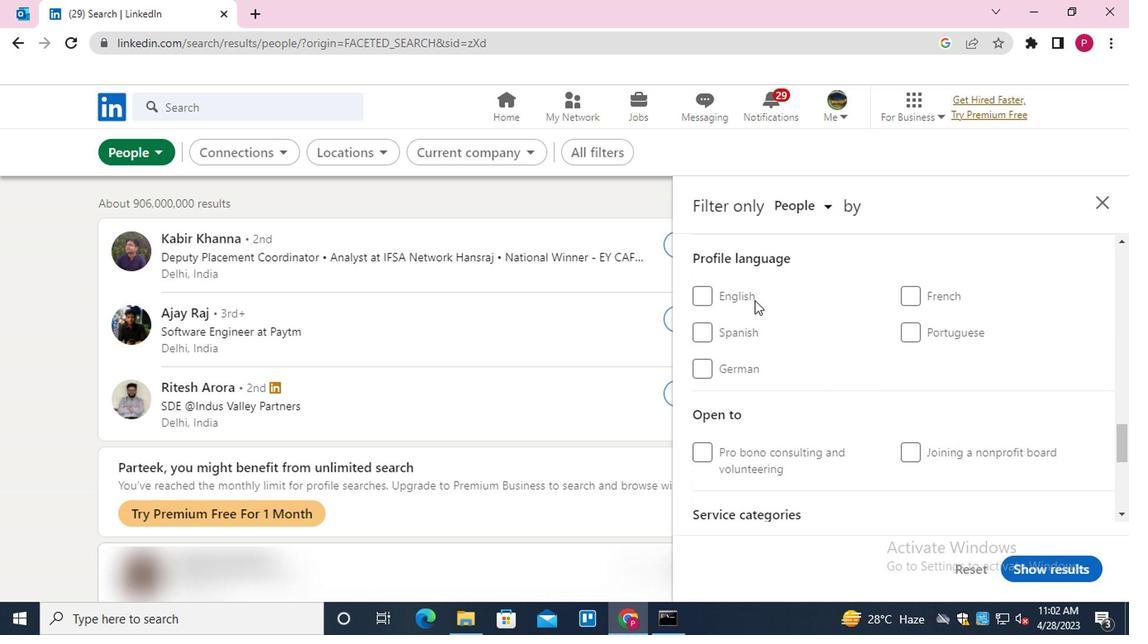 
Action: Mouse pressed left at (619, 301)
Screenshot: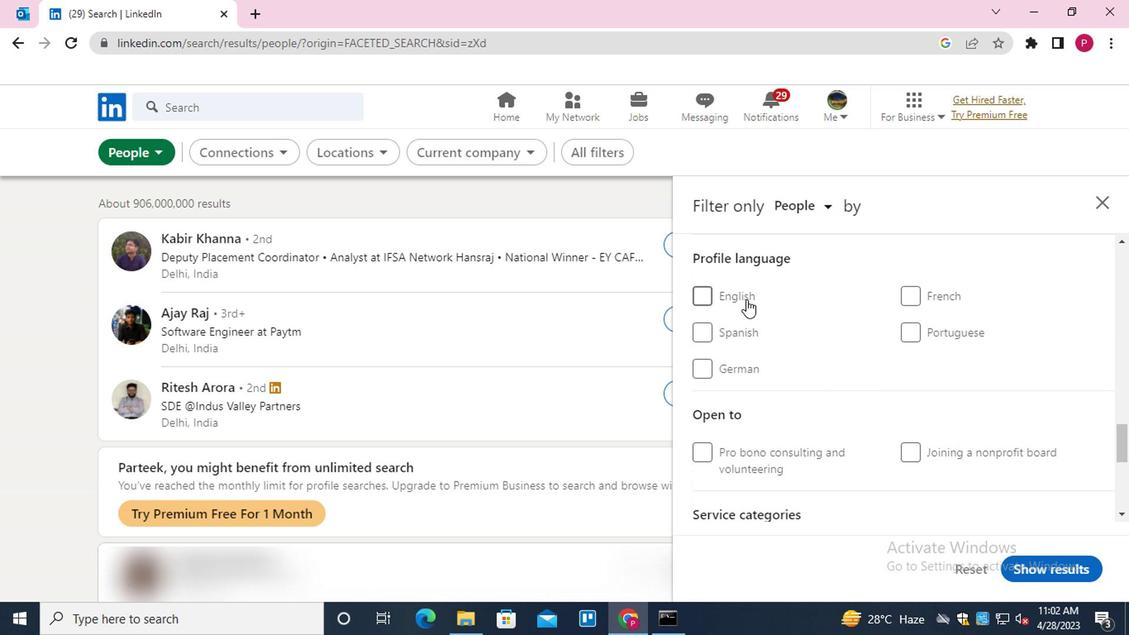 
Action: Mouse moved to (651, 322)
Screenshot: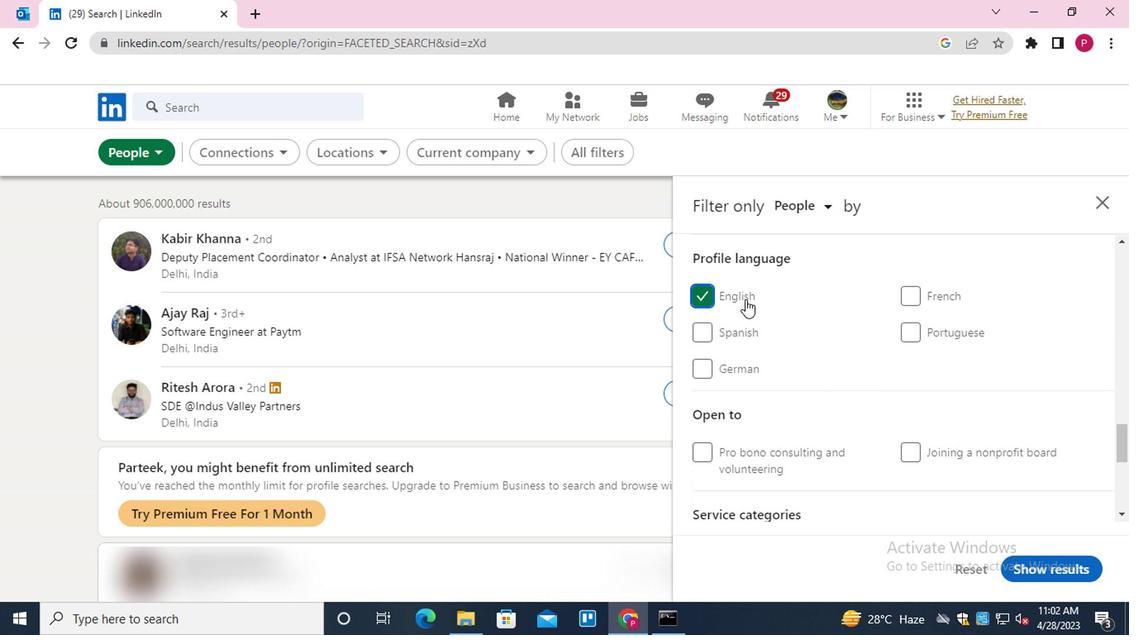 
Action: Mouse scrolled (651, 322) with delta (0, 0)
Screenshot: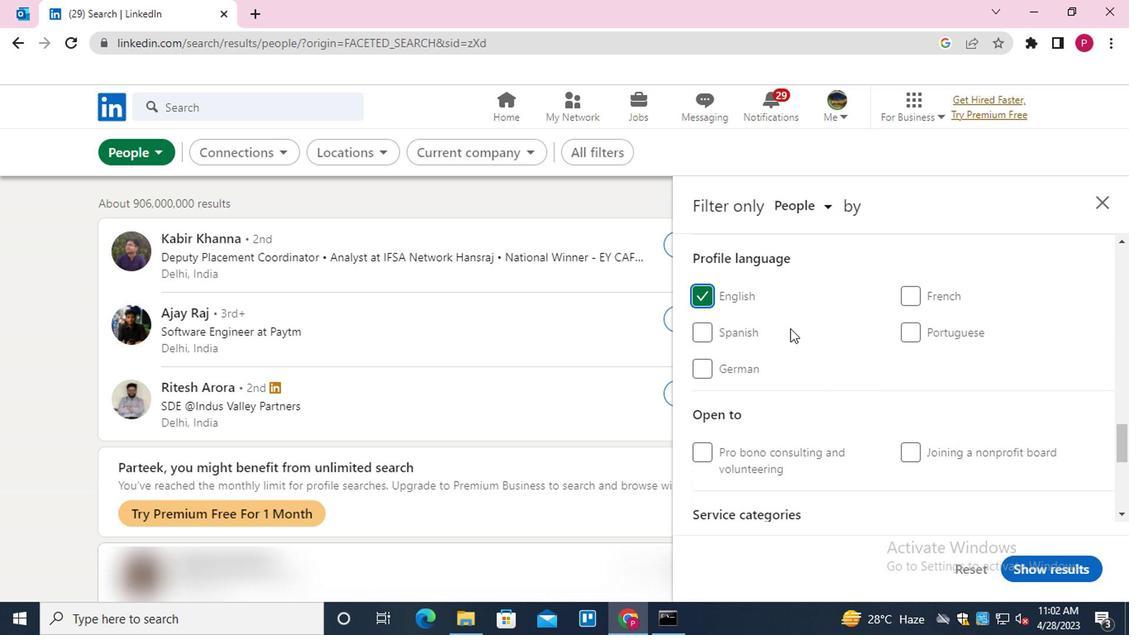 
Action: Mouse scrolled (651, 322) with delta (0, 0)
Screenshot: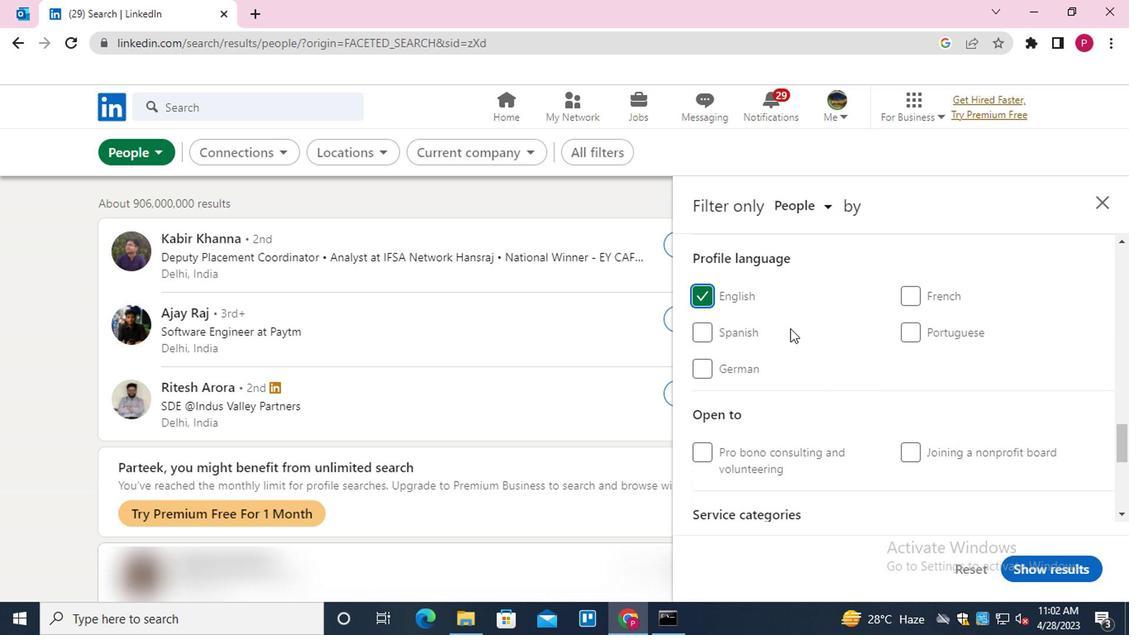 
Action: Mouse scrolled (651, 322) with delta (0, 0)
Screenshot: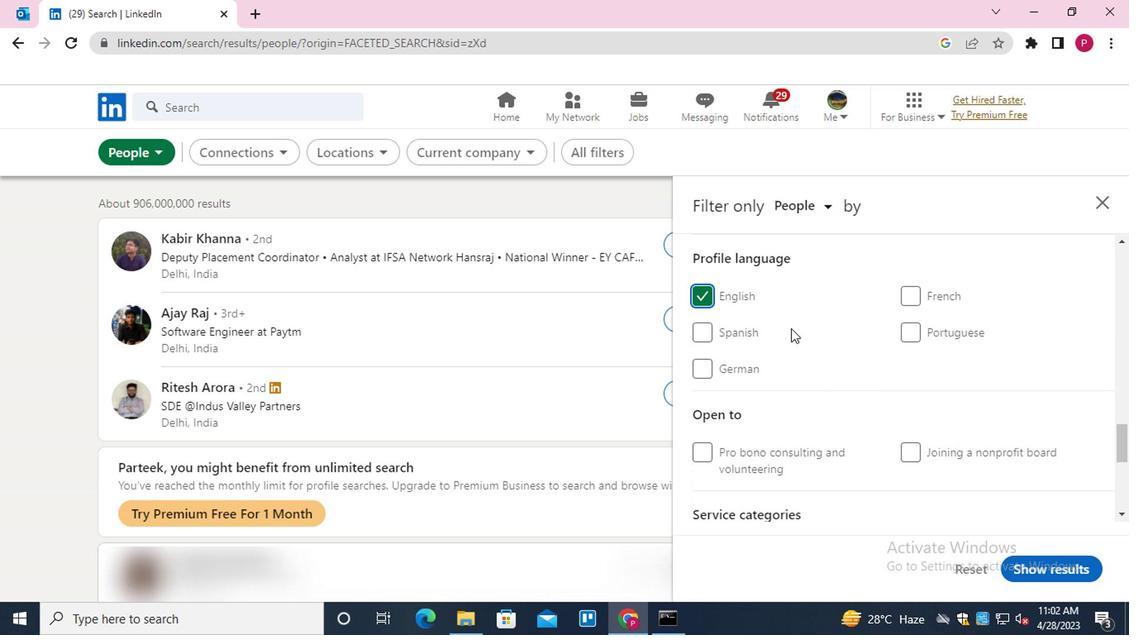 
Action: Mouse scrolled (651, 322) with delta (0, 0)
Screenshot: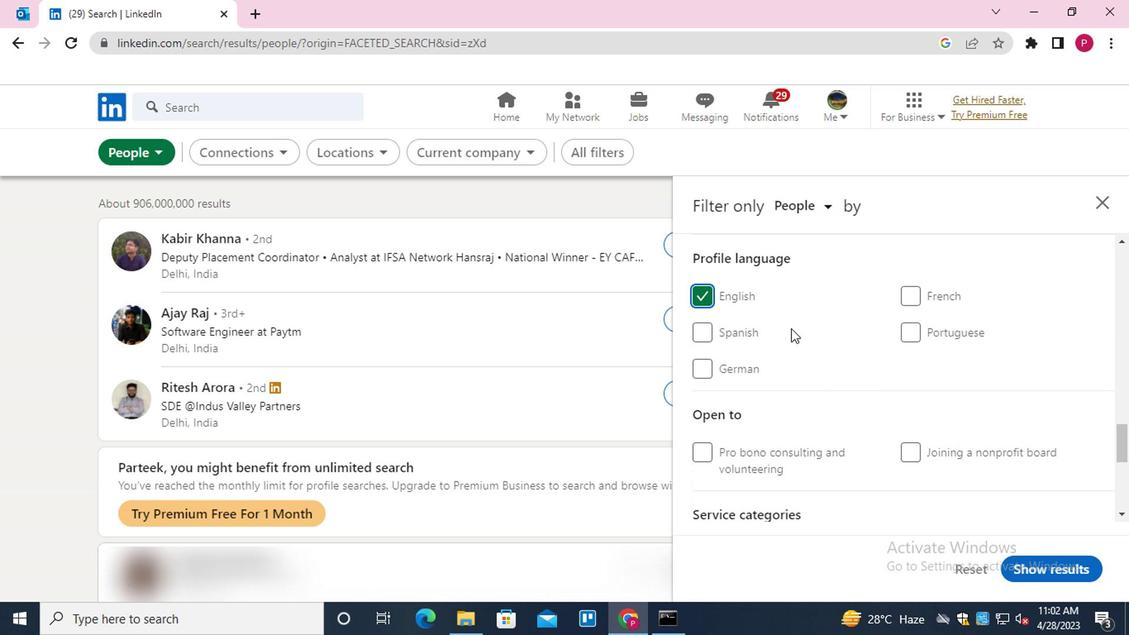 
Action: Mouse scrolled (651, 322) with delta (0, 0)
Screenshot: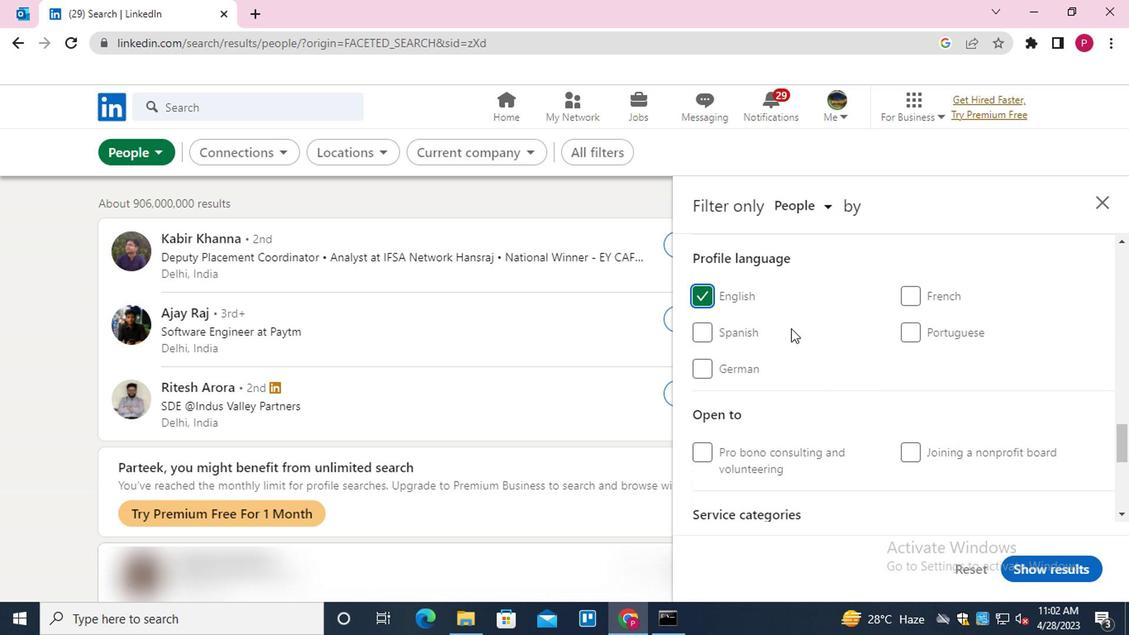 
Action: Mouse scrolled (651, 322) with delta (0, 0)
Screenshot: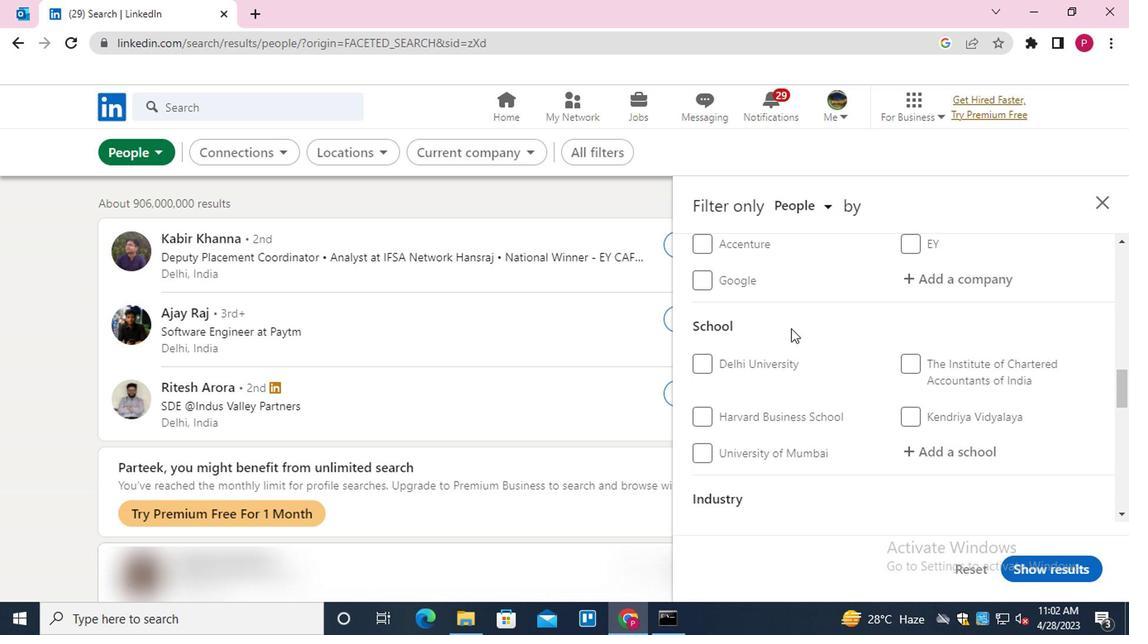 
Action: Mouse scrolled (651, 322) with delta (0, 0)
Screenshot: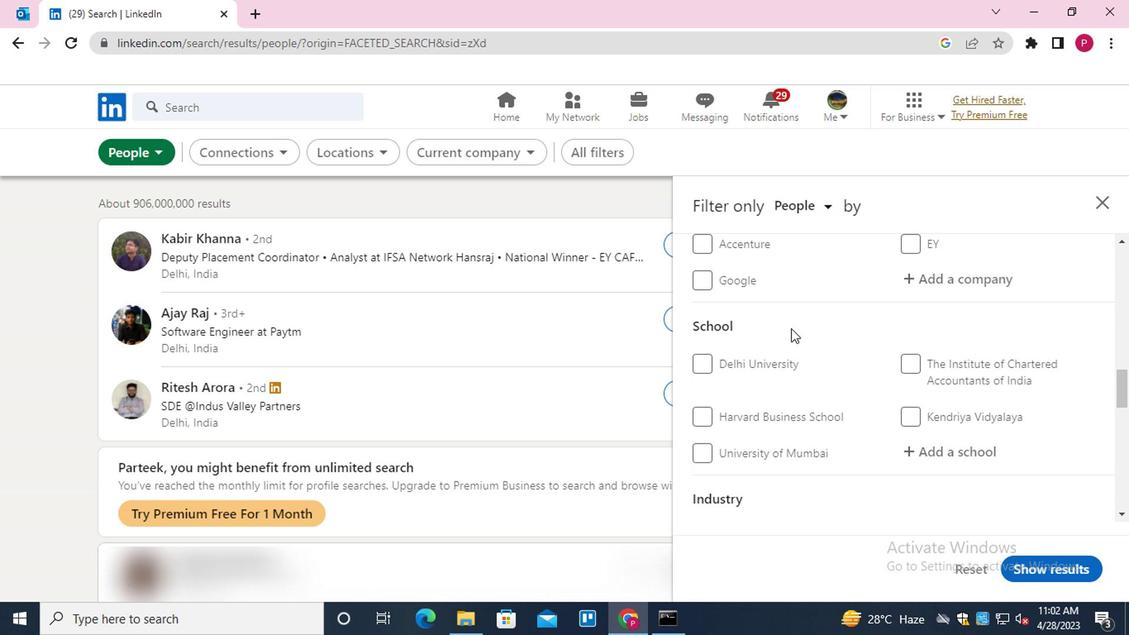 
Action: Mouse moved to (753, 305)
Screenshot: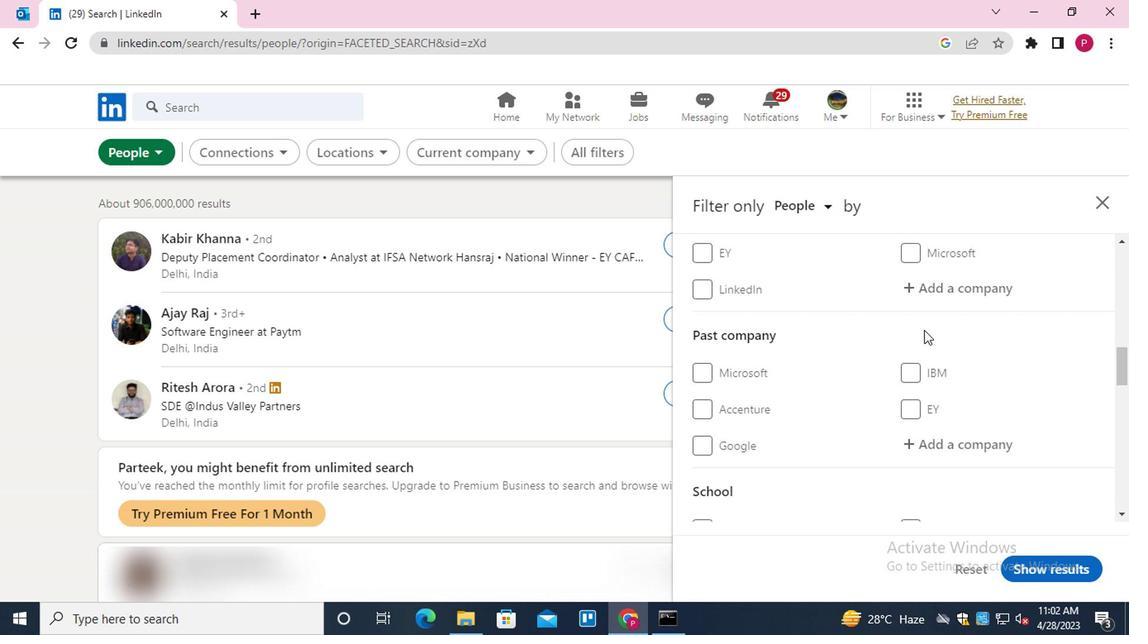 
Action: Mouse pressed left at (753, 305)
Screenshot: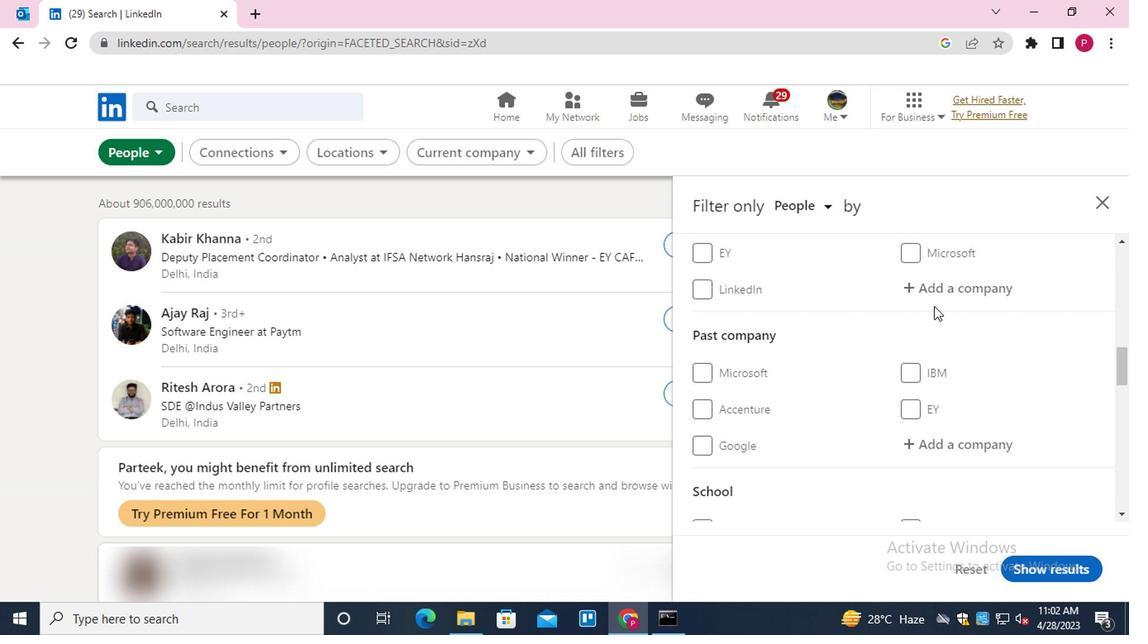 
Action: Mouse moved to (755, 298)
Screenshot: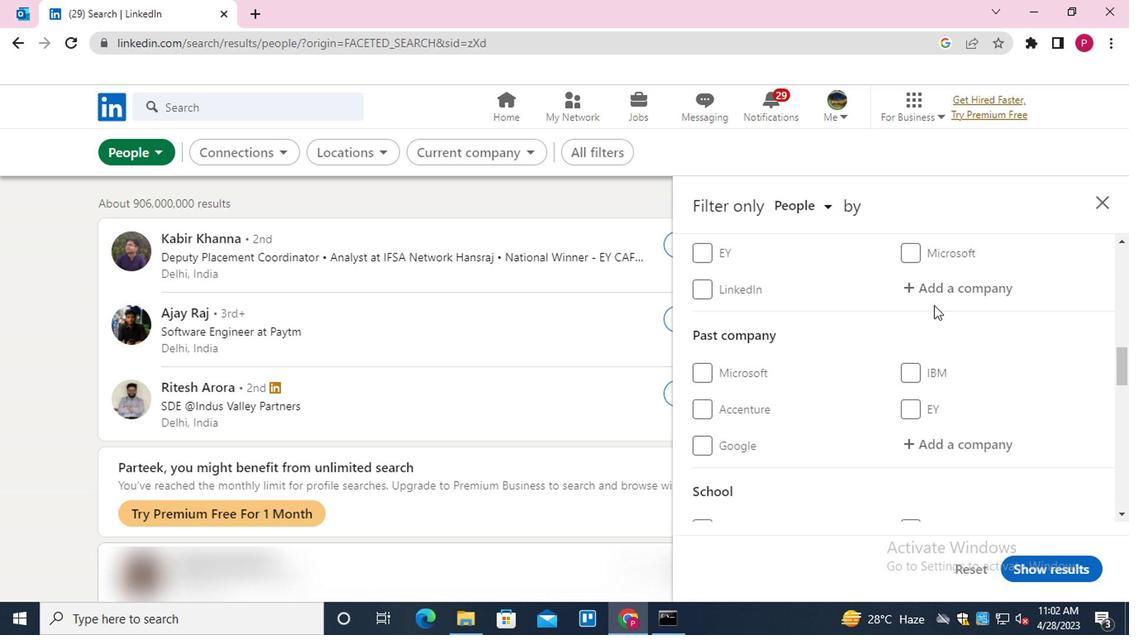 
Action: Mouse pressed left at (755, 298)
Screenshot: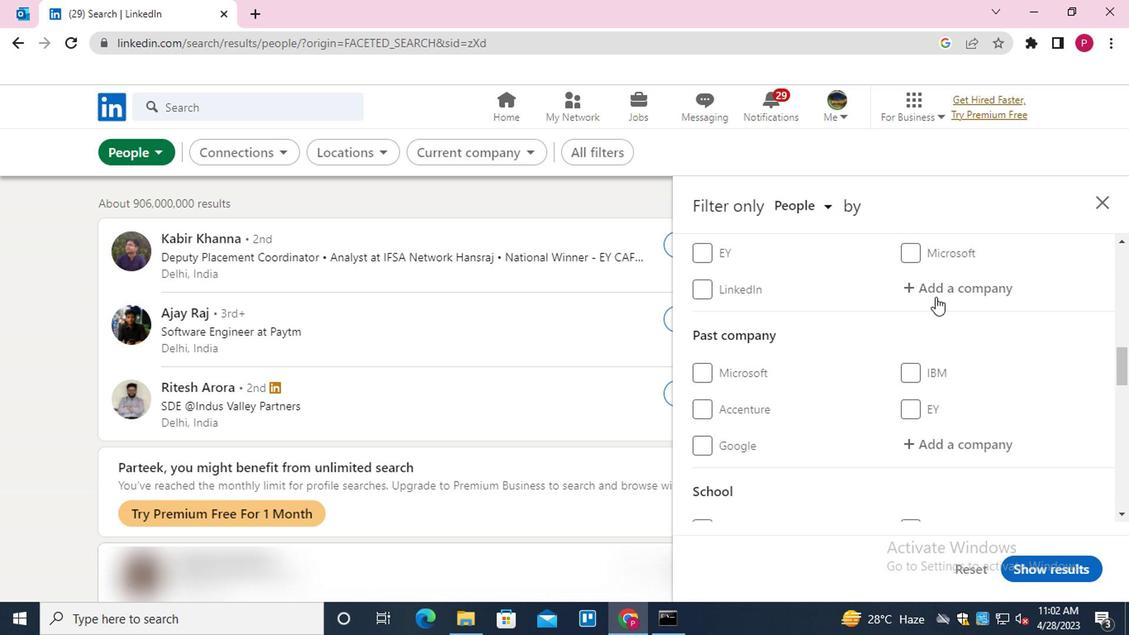 
Action: Mouse moved to (755, 298)
Screenshot: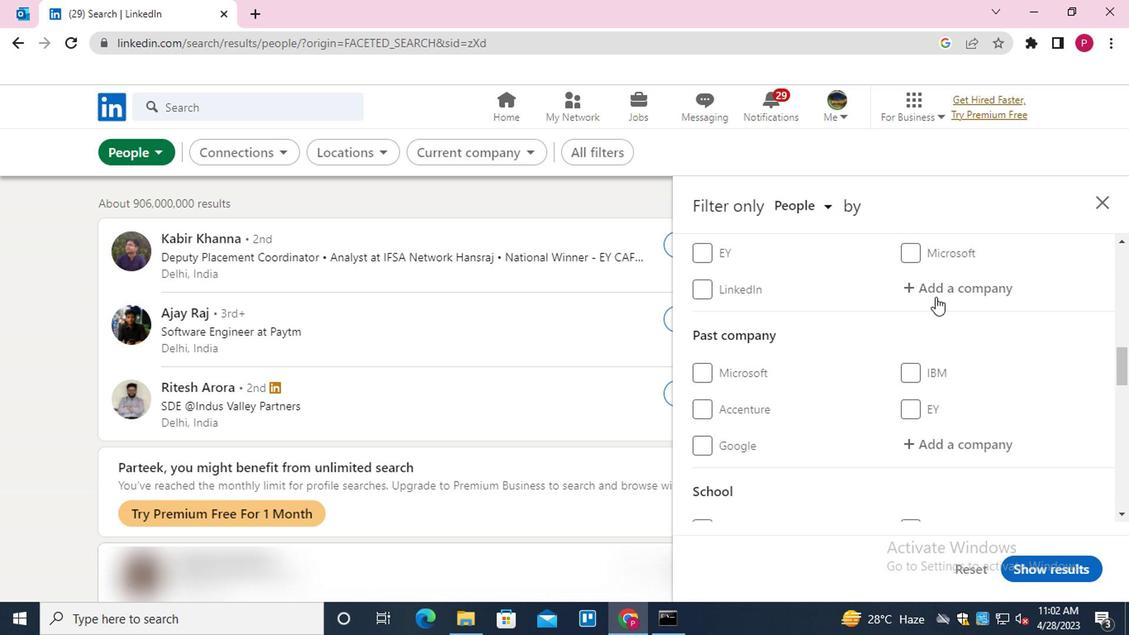 
Action: Key pressed <Key.shift><Key.shift><Key.shift><Key.shift><Key.shift><Key.shift><Key.shift>ERICCSO<Key.backspace><Key.backspace><Key.backspace><Key.down><Key.enter>
Screenshot: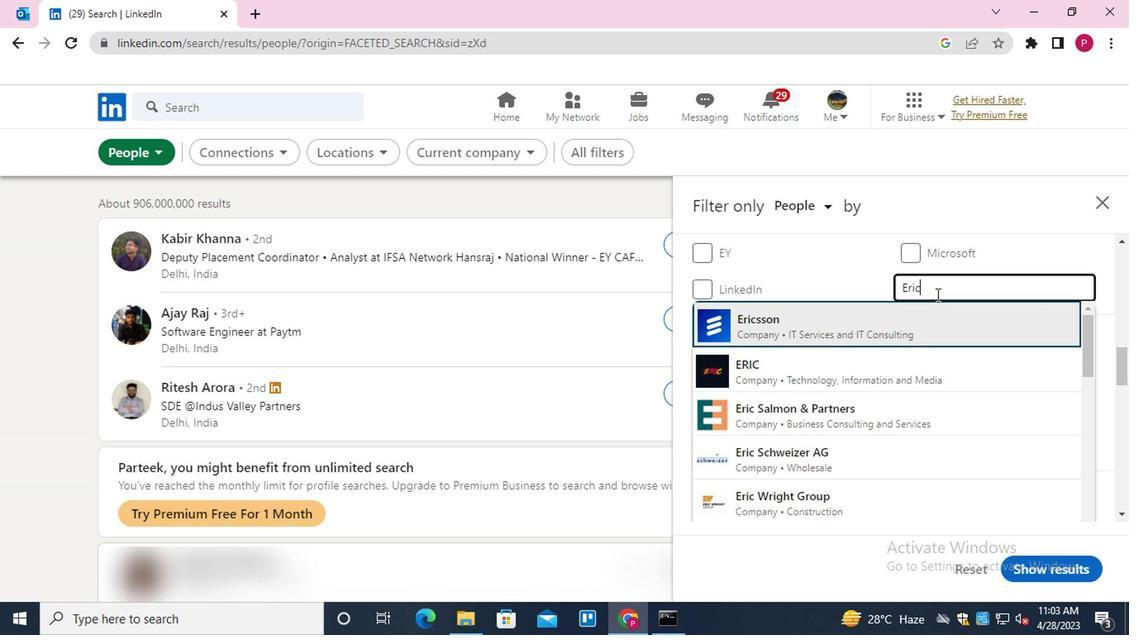 
Action: Mouse moved to (728, 315)
Screenshot: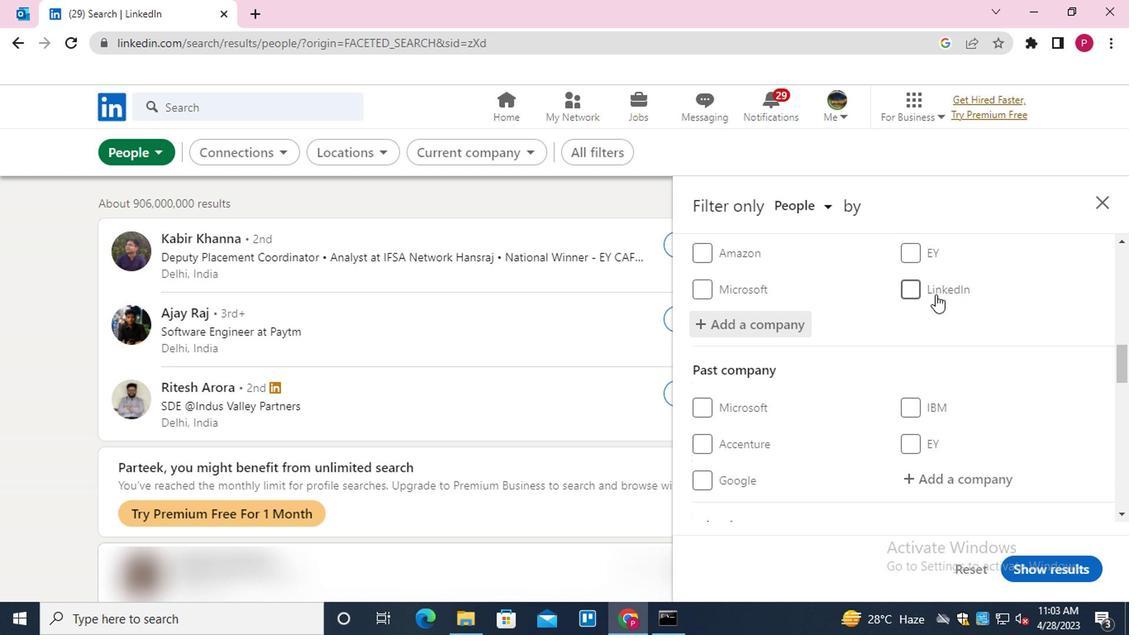 
Action: Mouse scrolled (728, 315) with delta (0, 0)
Screenshot: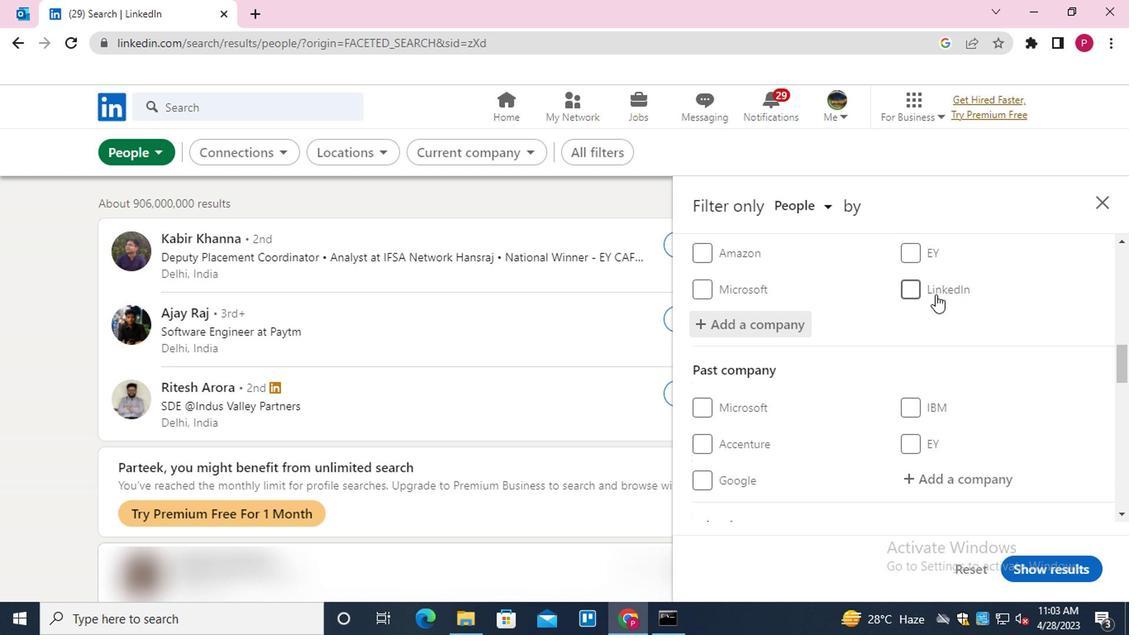 
Action: Mouse moved to (723, 319)
Screenshot: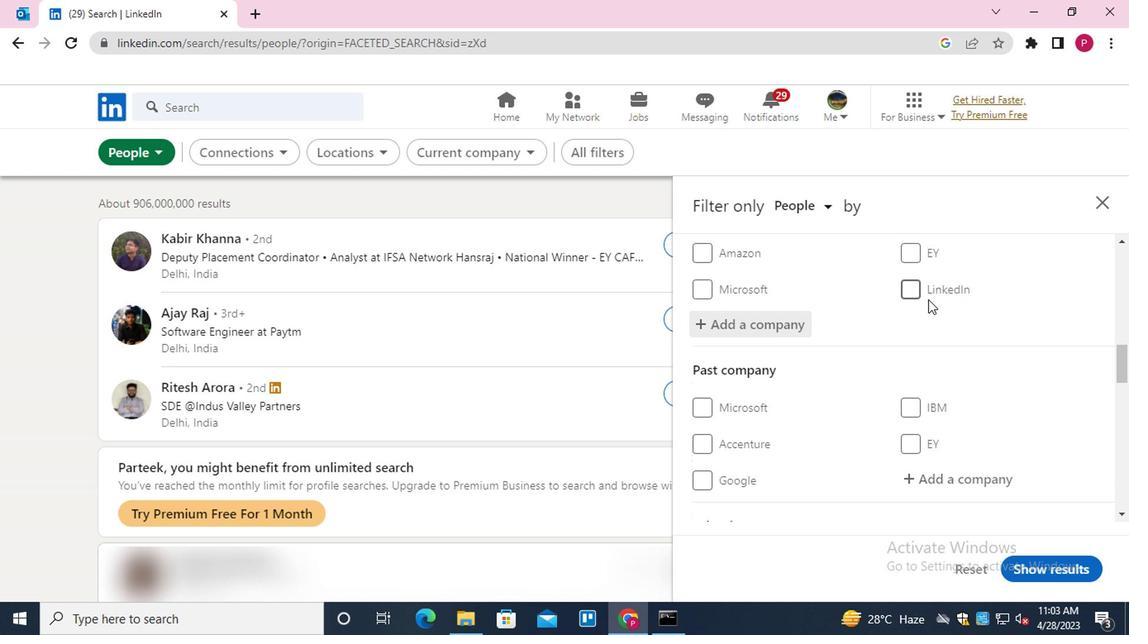 
Action: Mouse scrolled (723, 318) with delta (0, 0)
Screenshot: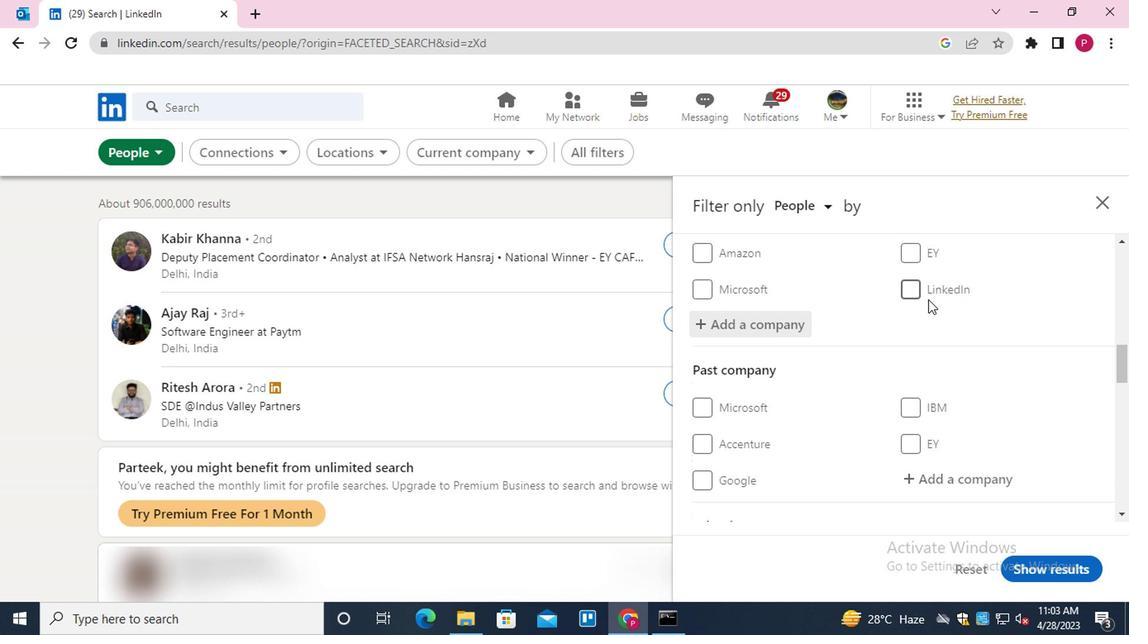 
Action: Mouse moved to (722, 321)
Screenshot: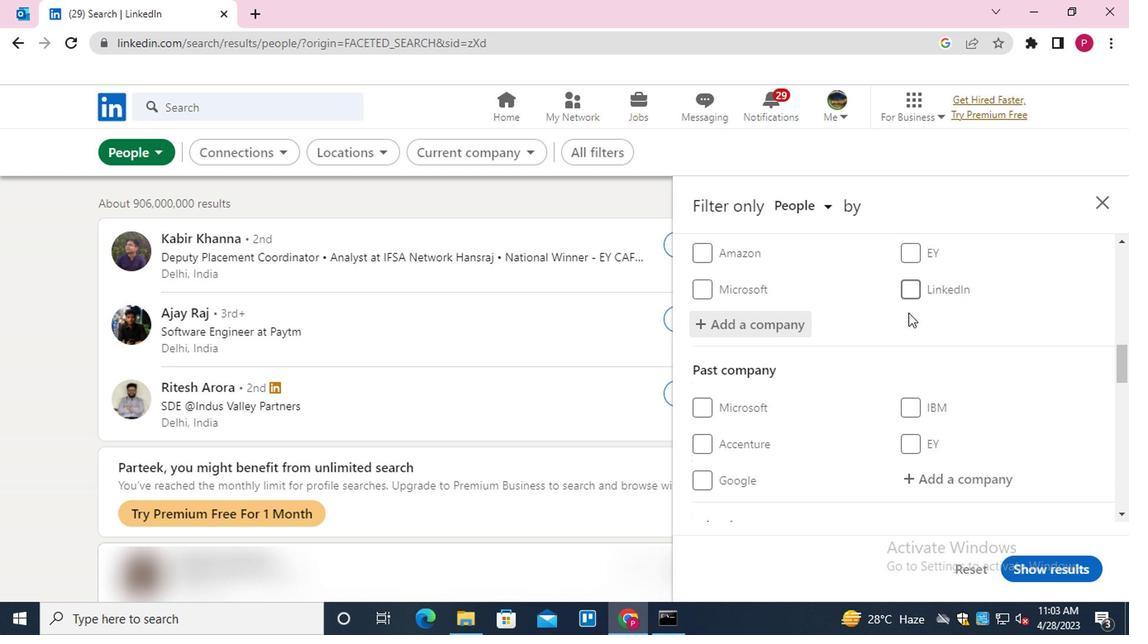 
Action: Mouse scrolled (722, 320) with delta (0, 0)
Screenshot: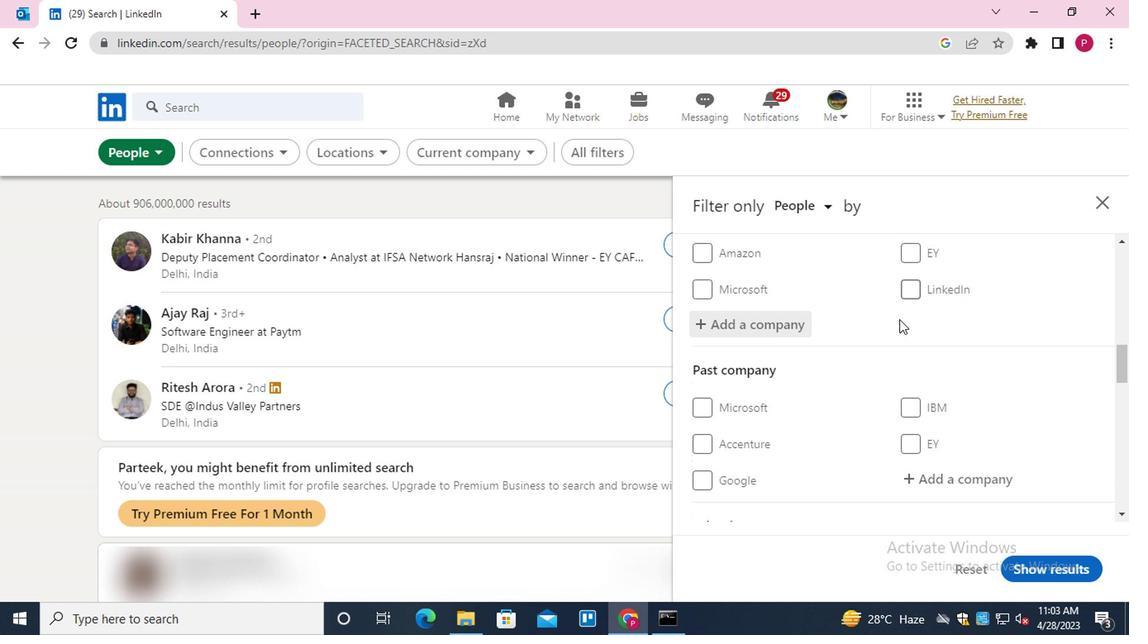 
Action: Mouse moved to (646, 334)
Screenshot: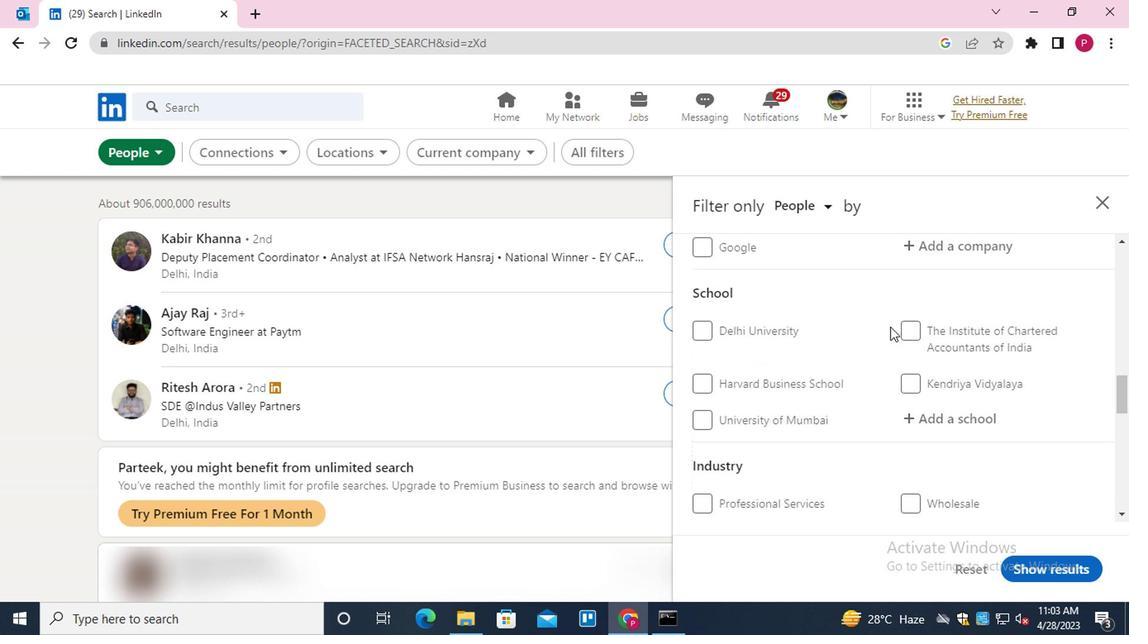
Action: Mouse scrolled (646, 333) with delta (0, 0)
Screenshot: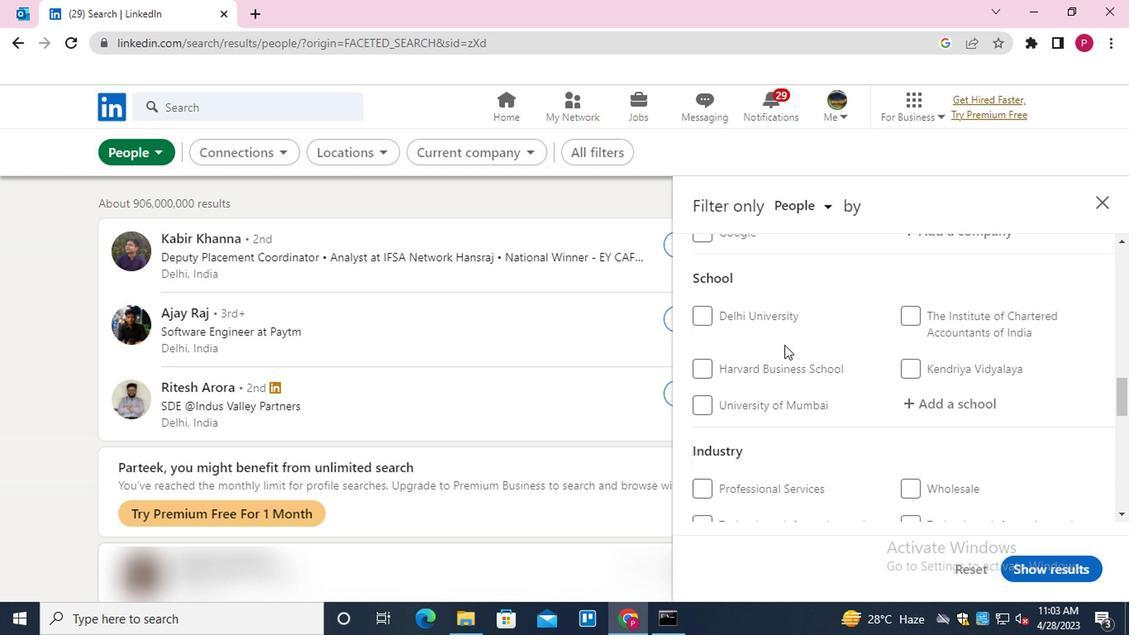 
Action: Mouse scrolled (646, 333) with delta (0, 0)
Screenshot: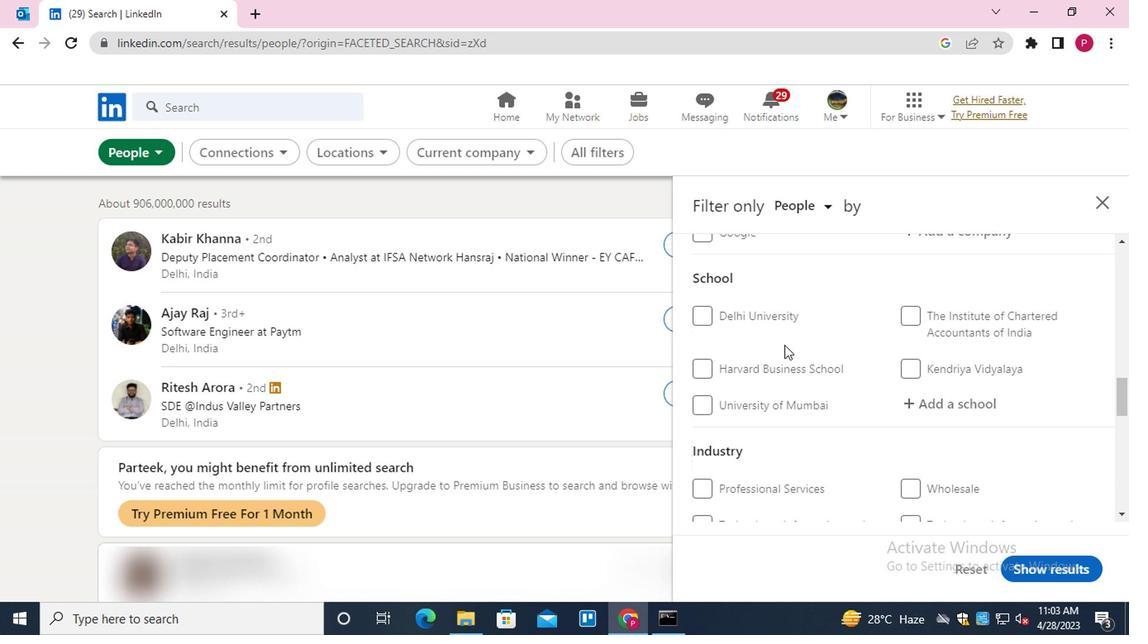 
Action: Mouse moved to (758, 263)
Screenshot: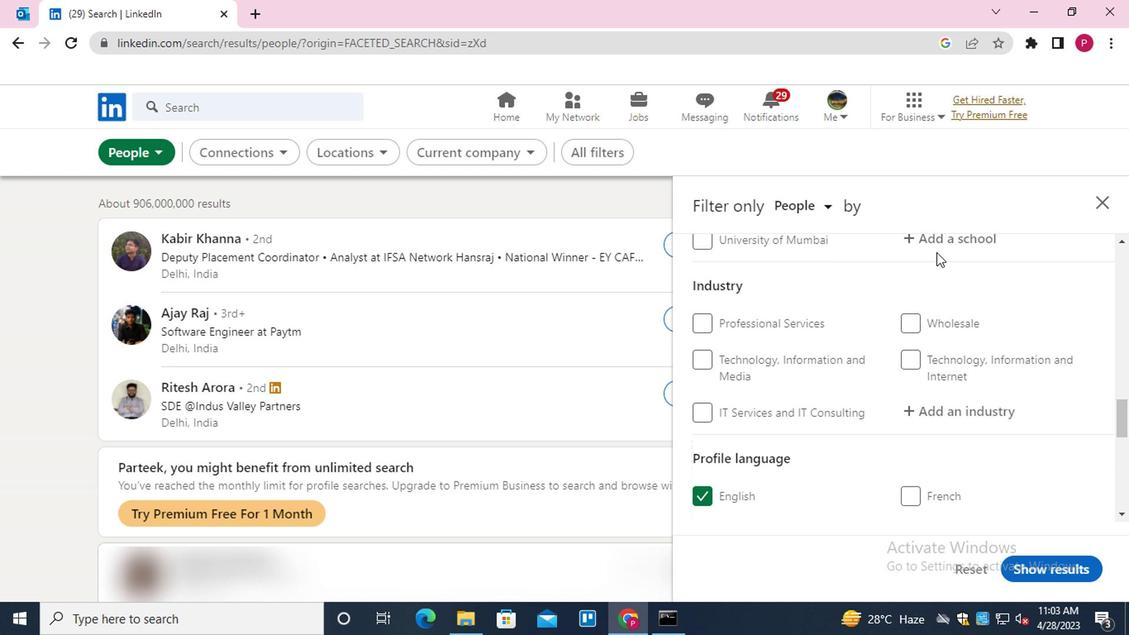 
Action: Mouse pressed left at (758, 263)
Screenshot: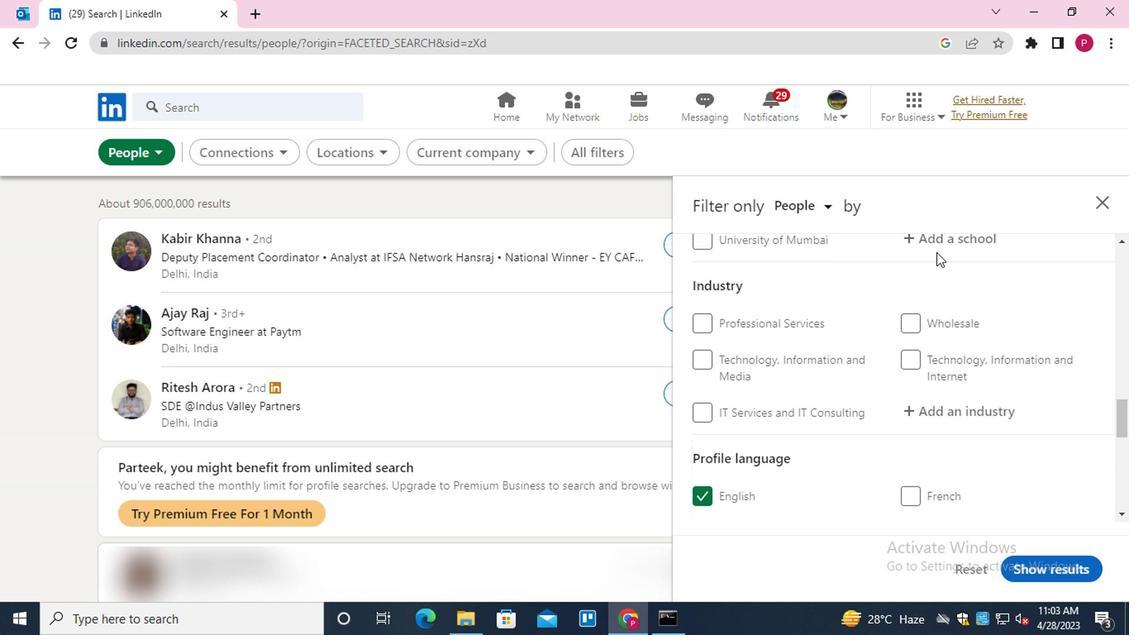
Action: Key pressed <Key.shift><Key.shift><Key.shift>NEHRU<Key.space><Key.shift>ARTS<Key.down><Key.enter>
Screenshot: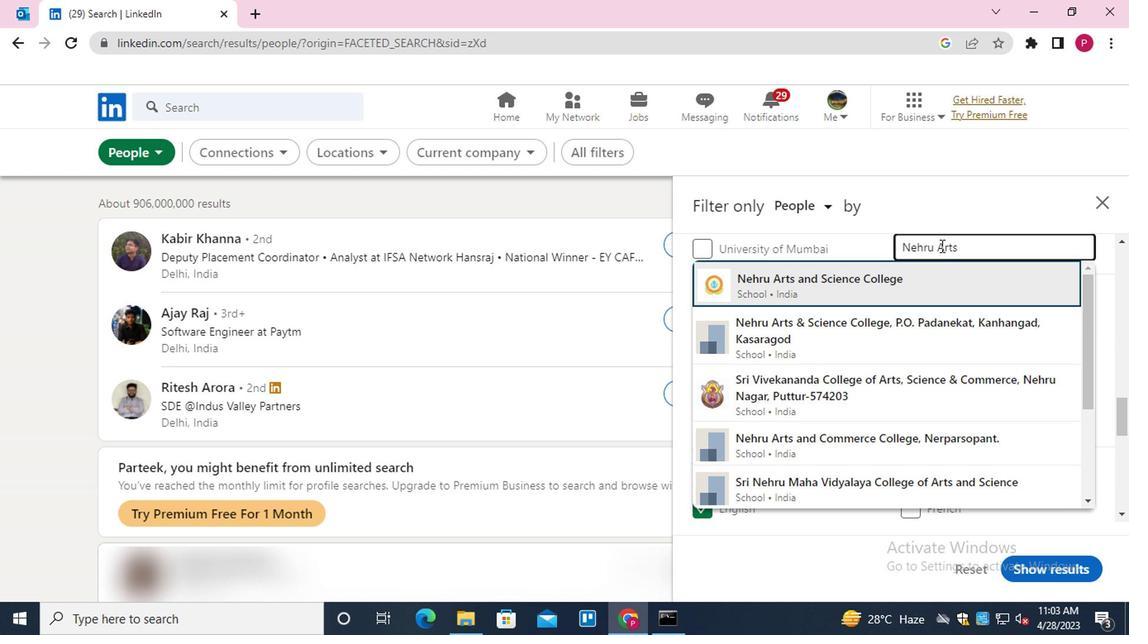 
Action: Mouse moved to (710, 375)
Screenshot: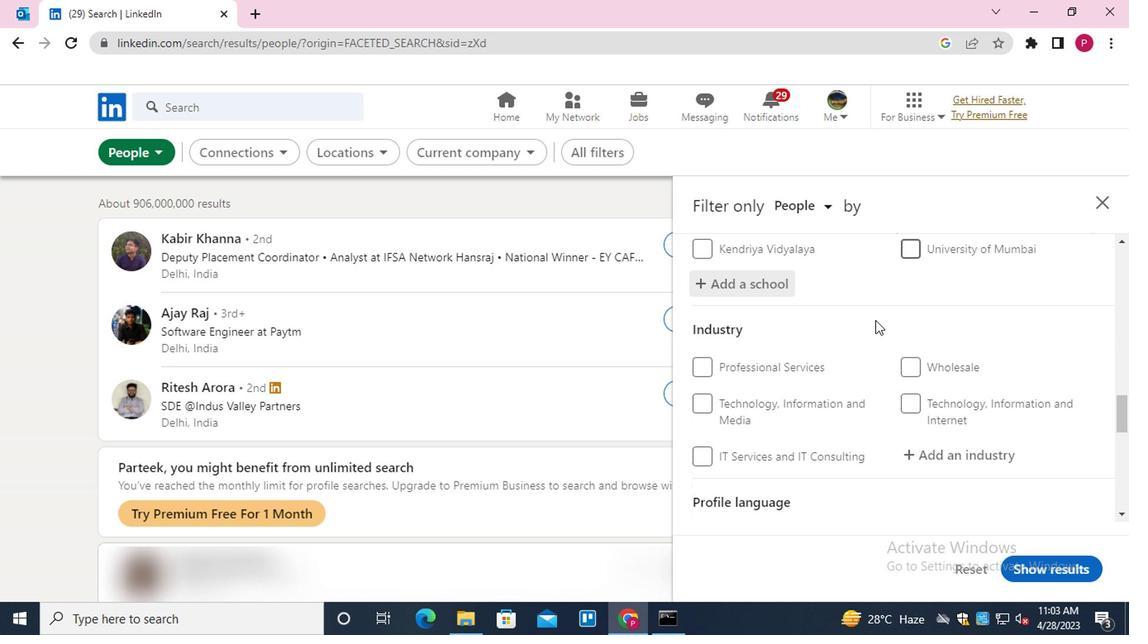 
Action: Mouse scrolled (710, 375) with delta (0, 0)
Screenshot: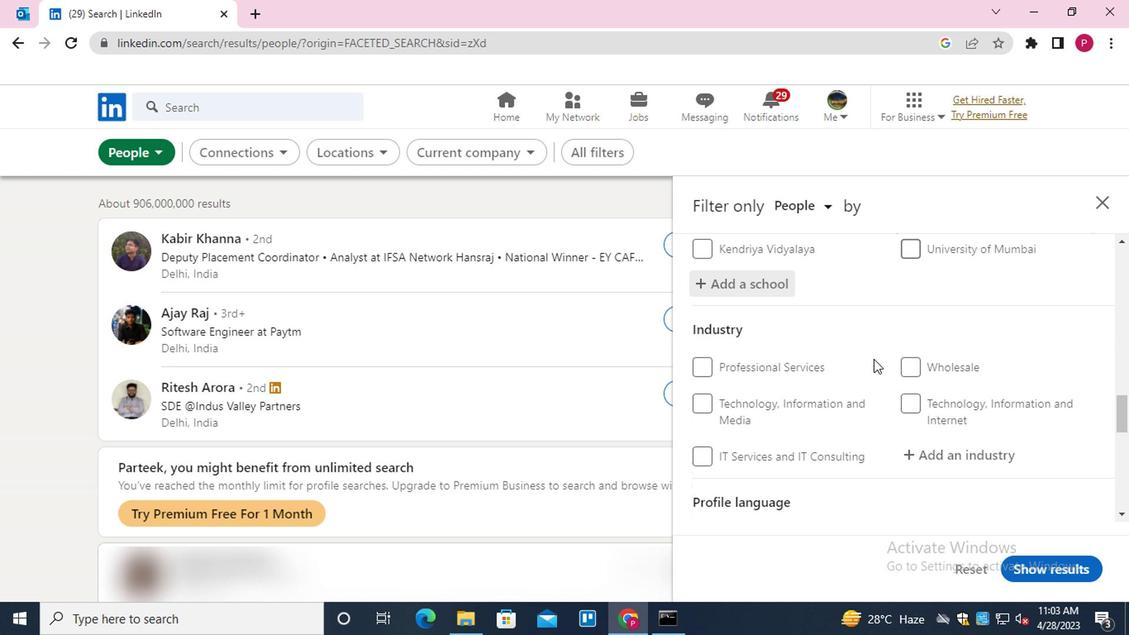 
Action: Mouse scrolled (710, 375) with delta (0, 0)
Screenshot: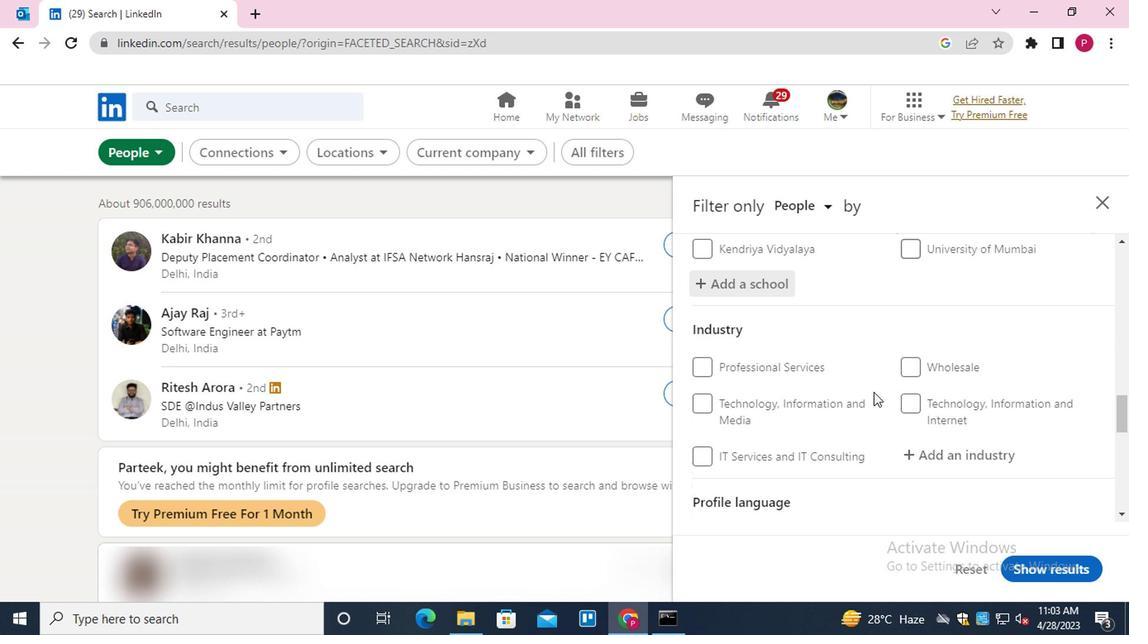 
Action: Mouse moved to (768, 294)
Screenshot: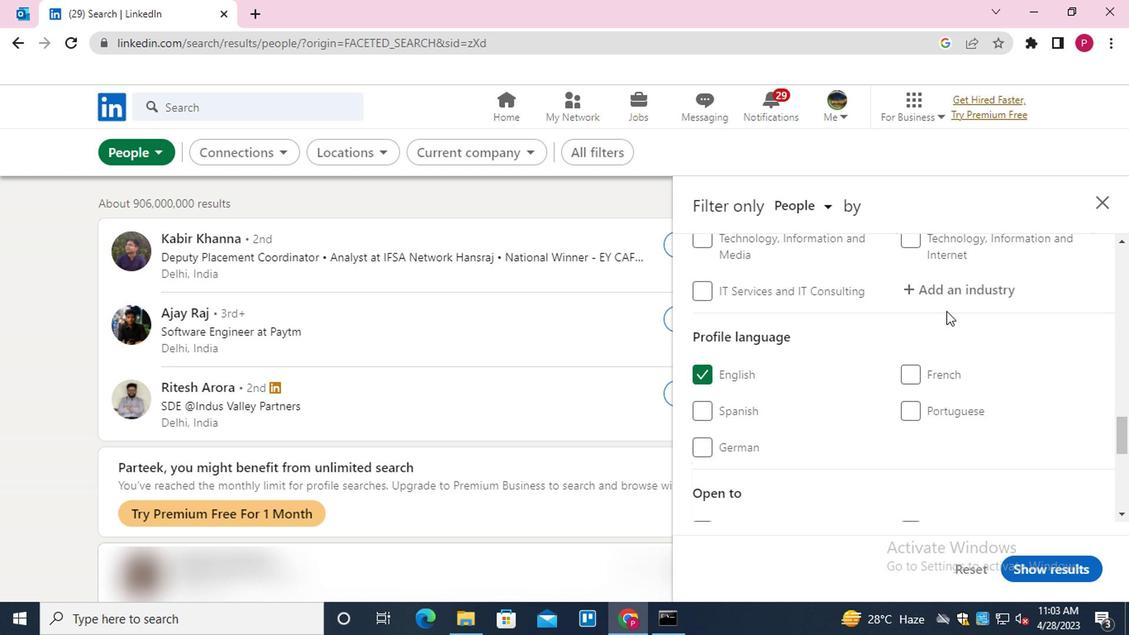 
Action: Mouse pressed left at (768, 294)
Screenshot: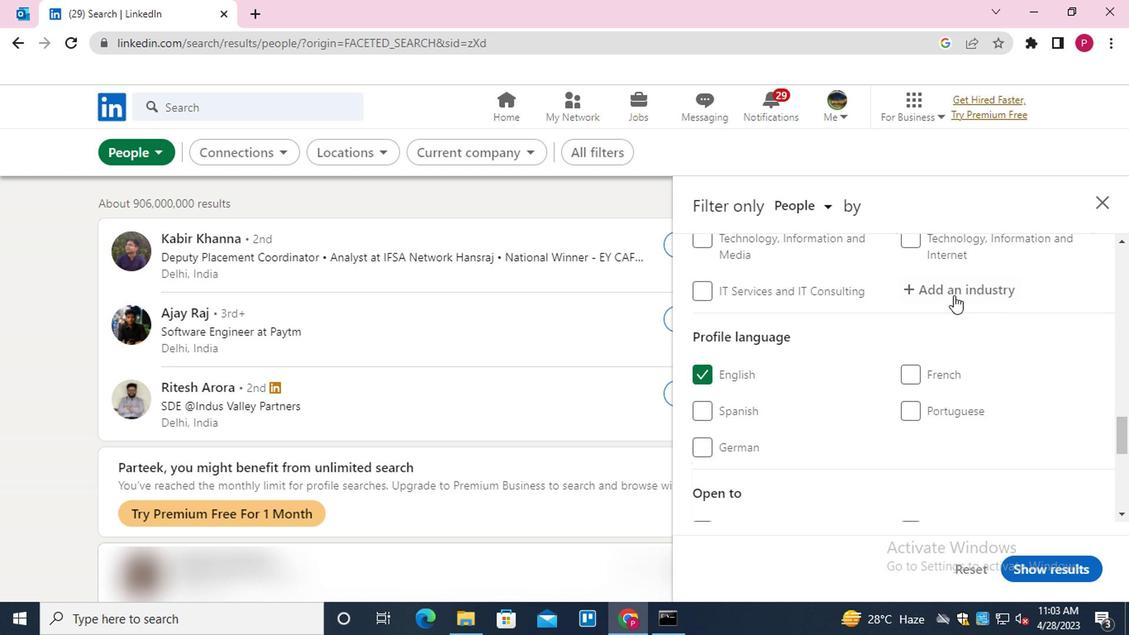 
Action: Key pressed <Key.shift>BOADCAST<Key.backspace><Key.backspace><Key.backspace><Key.backspace><Key.backspace><Key.backspace><Key.backspace><Key.backspace><Key.shift>BROAD<Key.down><Key.enter>
Screenshot: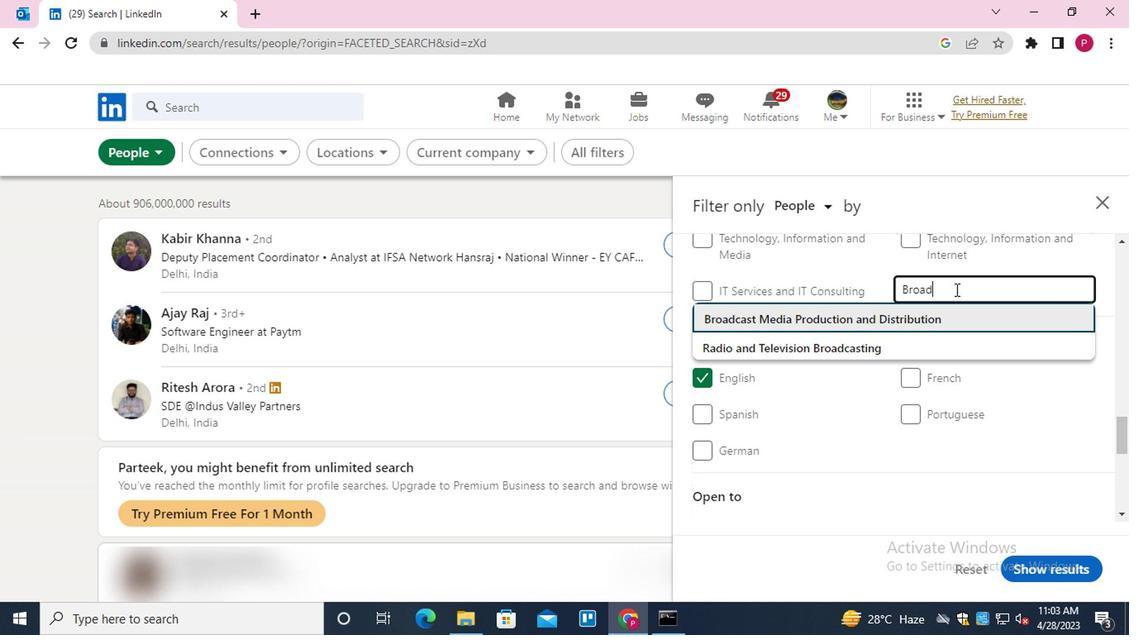 
Action: Mouse moved to (732, 324)
Screenshot: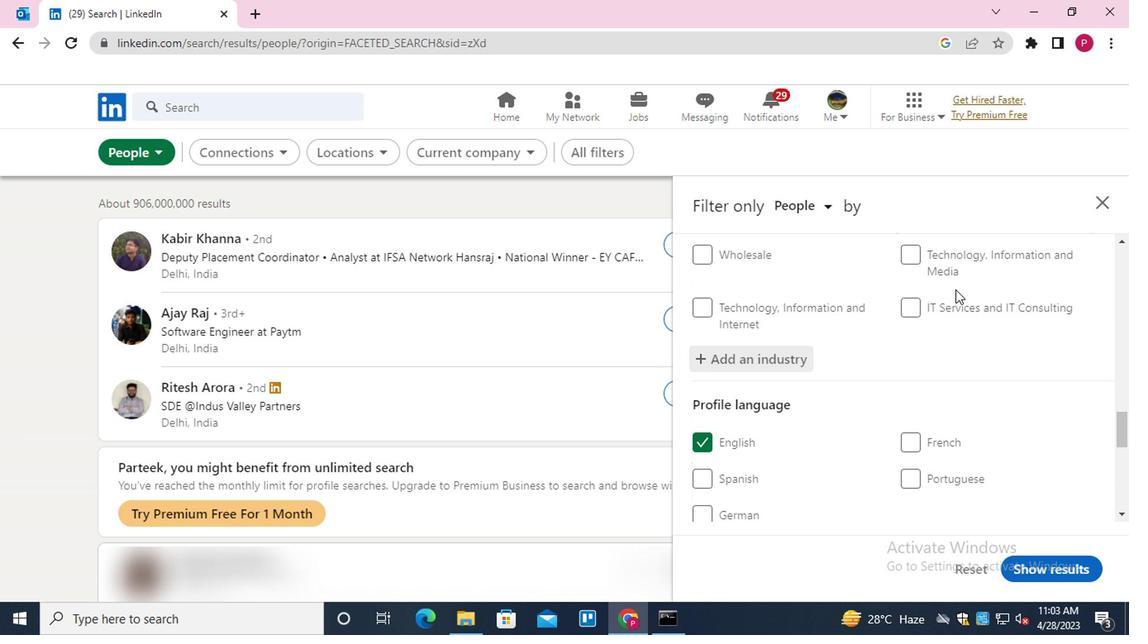 
Action: Mouse scrolled (732, 323) with delta (0, 0)
Screenshot: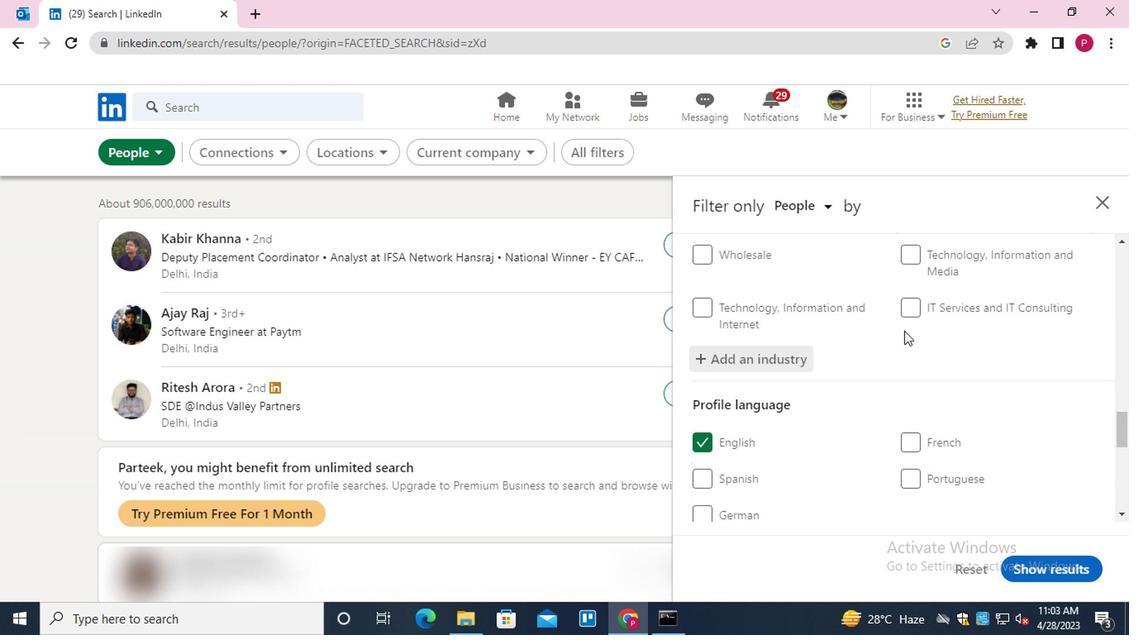 
Action: Mouse scrolled (732, 323) with delta (0, 0)
Screenshot: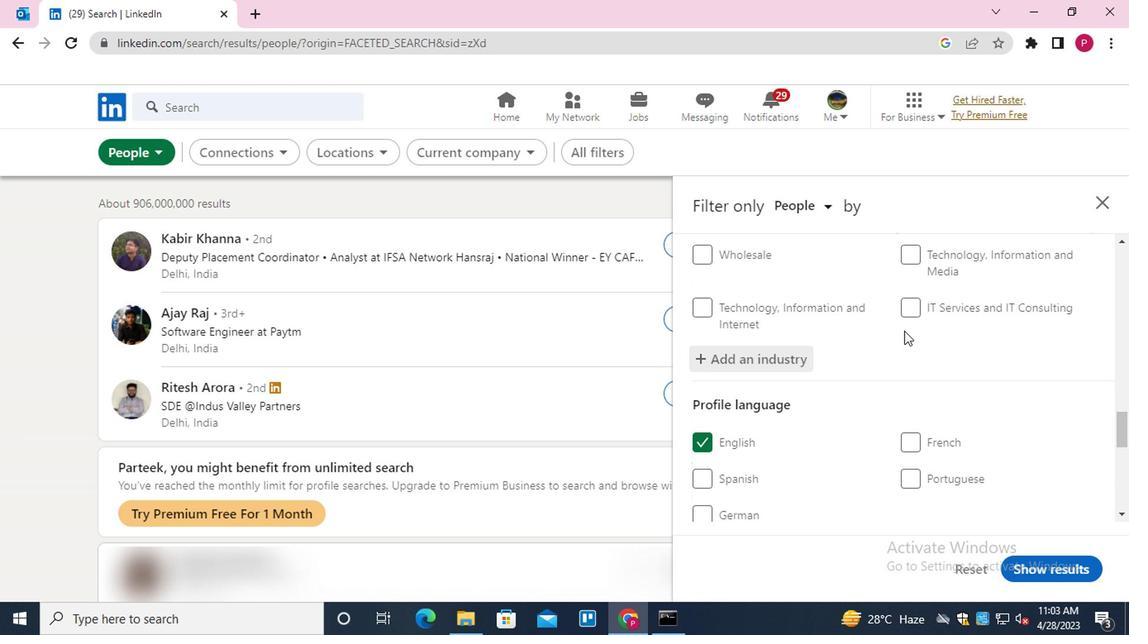 
Action: Mouse scrolled (732, 323) with delta (0, 0)
Screenshot: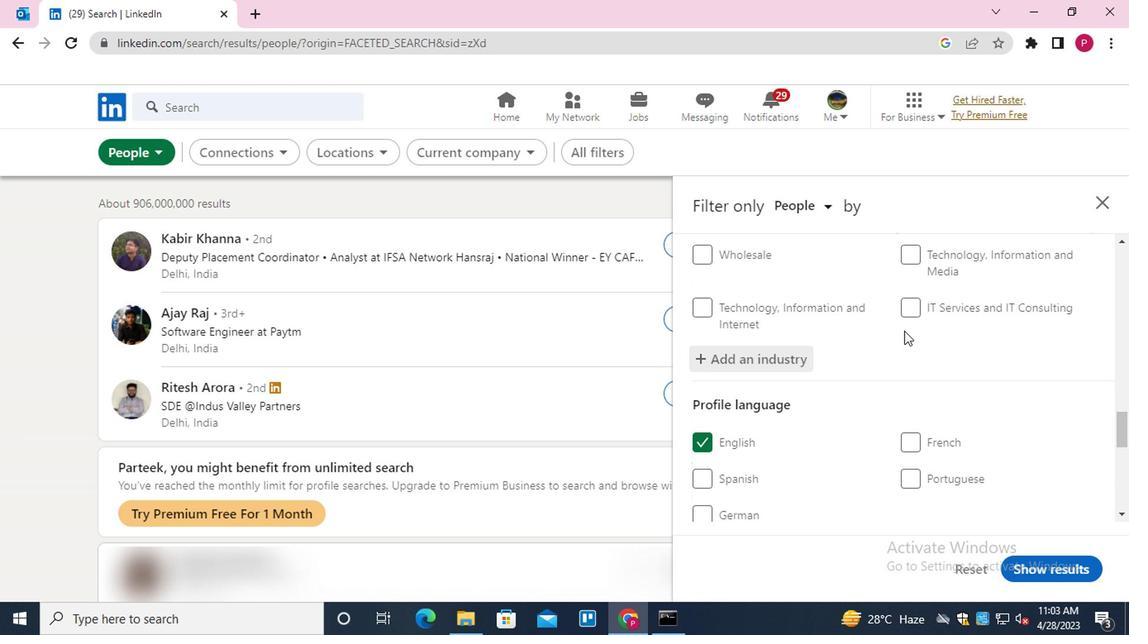 
Action: Mouse scrolled (732, 323) with delta (0, 0)
Screenshot: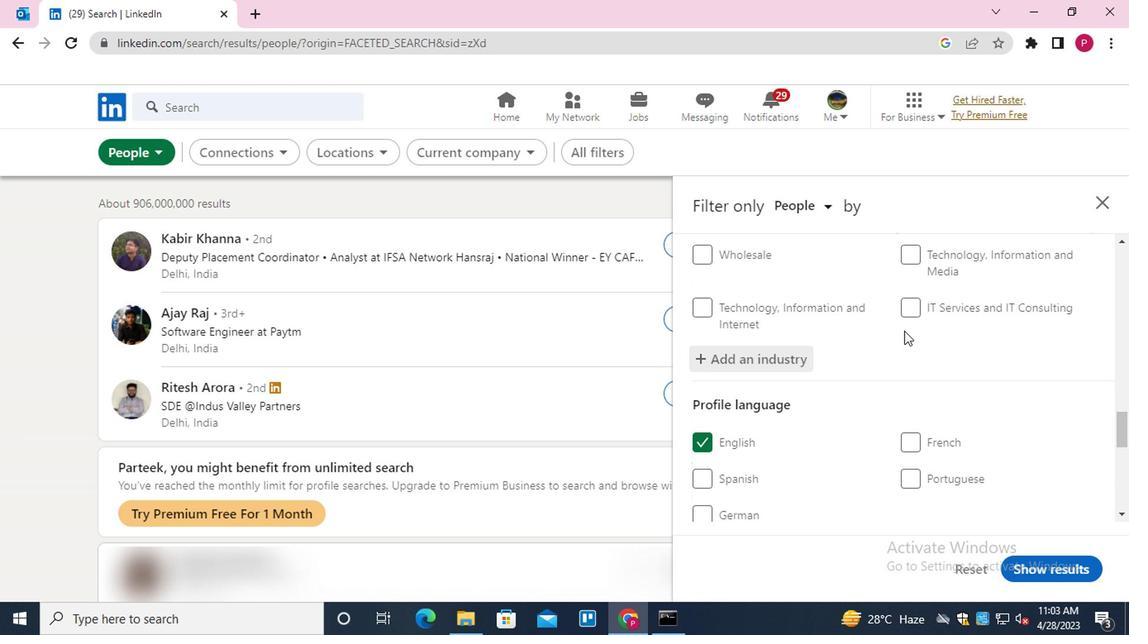 
Action: Mouse moved to (767, 396)
Screenshot: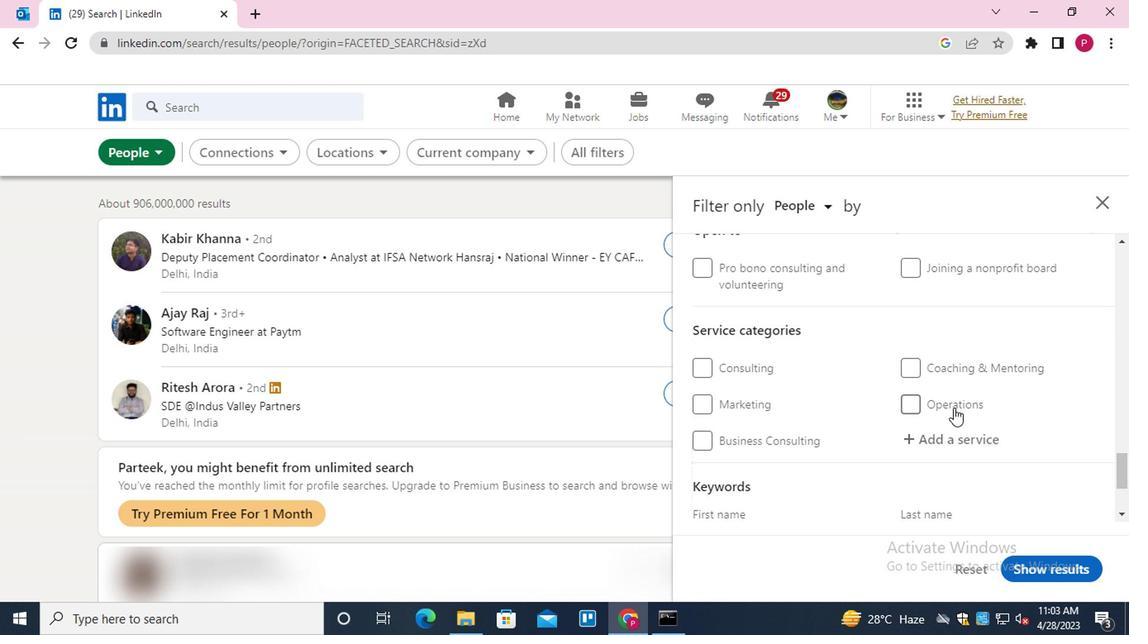 
Action: Mouse pressed left at (767, 396)
Screenshot: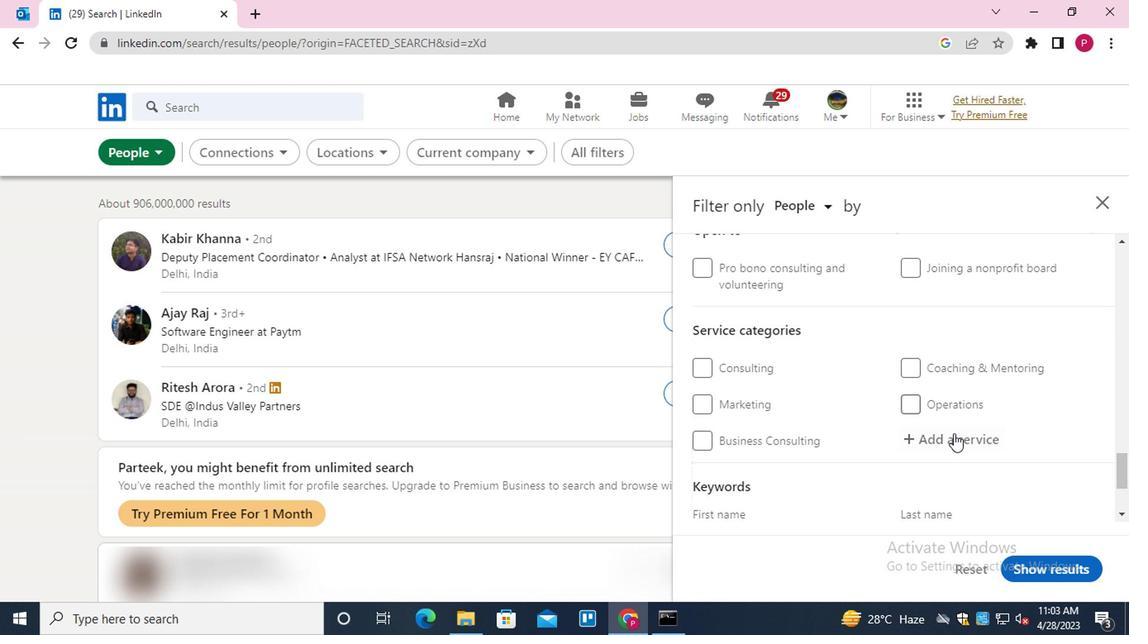 
Action: Key pressed <Key.shift><Key.shift>I<Key.shift>OS<Key.down><Key.enter>
Screenshot: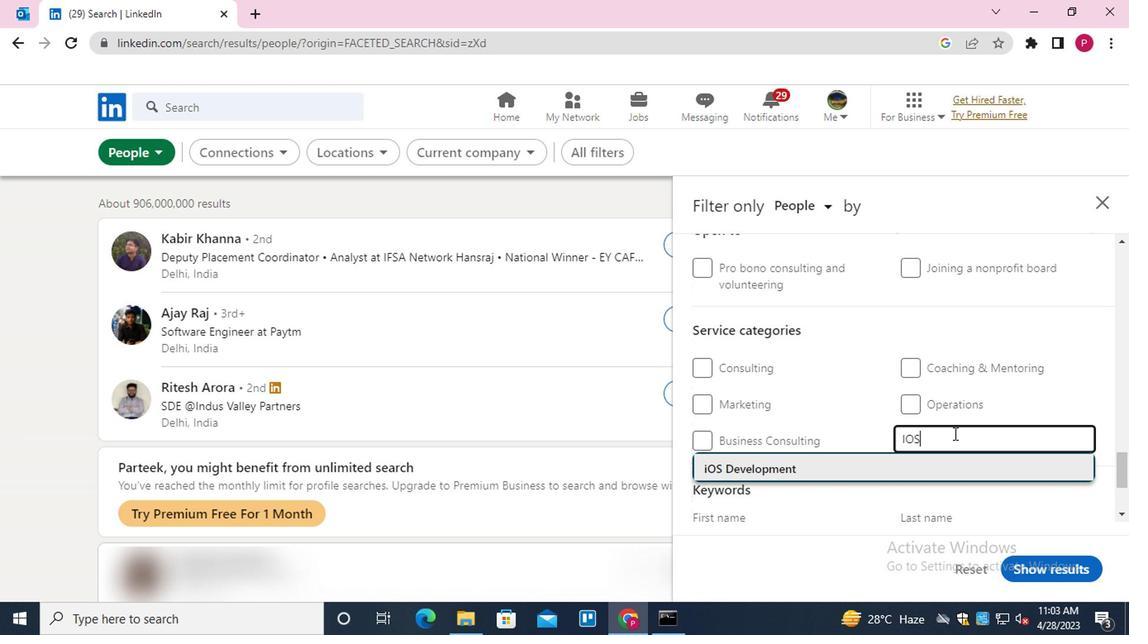 
Action: Mouse moved to (766, 398)
Screenshot: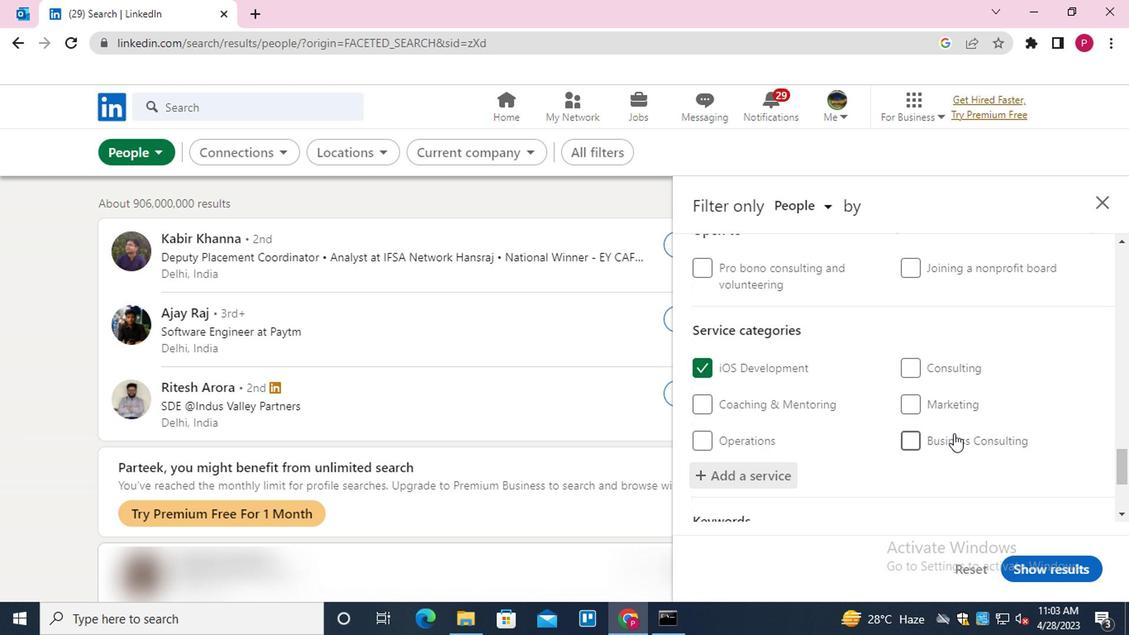 
Action: Mouse scrolled (766, 398) with delta (0, 0)
Screenshot: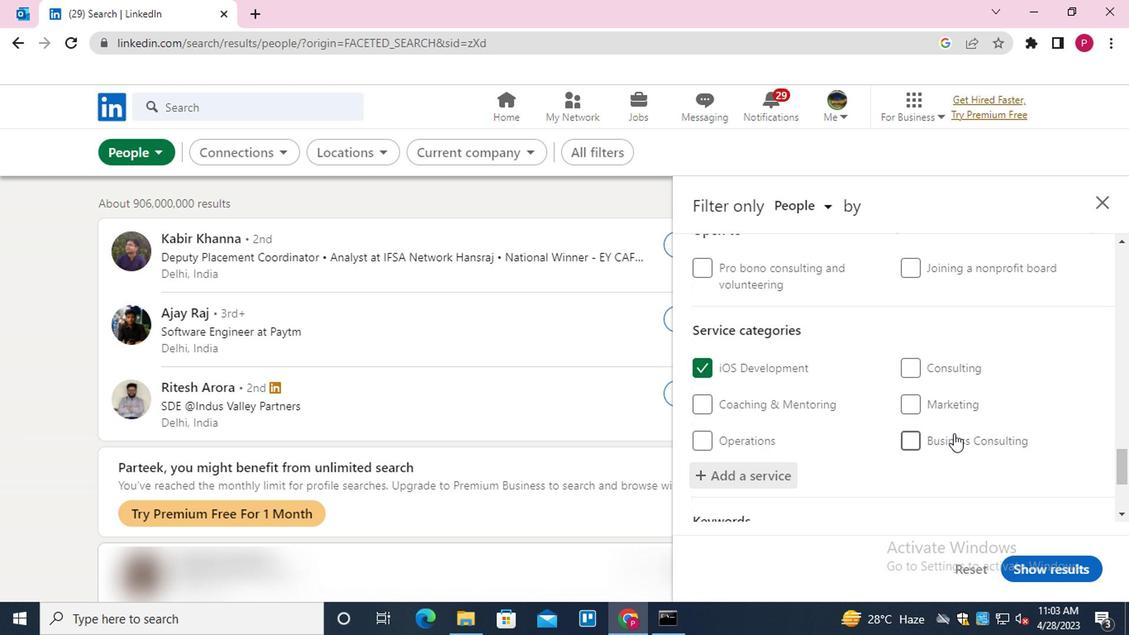 
Action: Mouse moved to (764, 400)
Screenshot: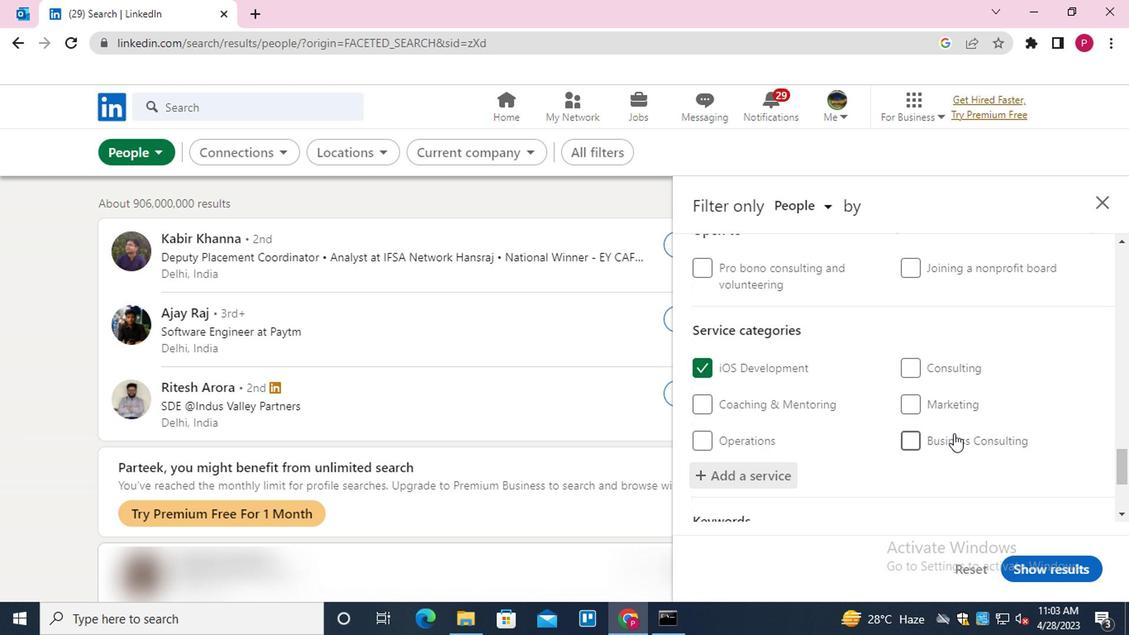 
Action: Mouse scrolled (764, 399) with delta (0, 0)
Screenshot: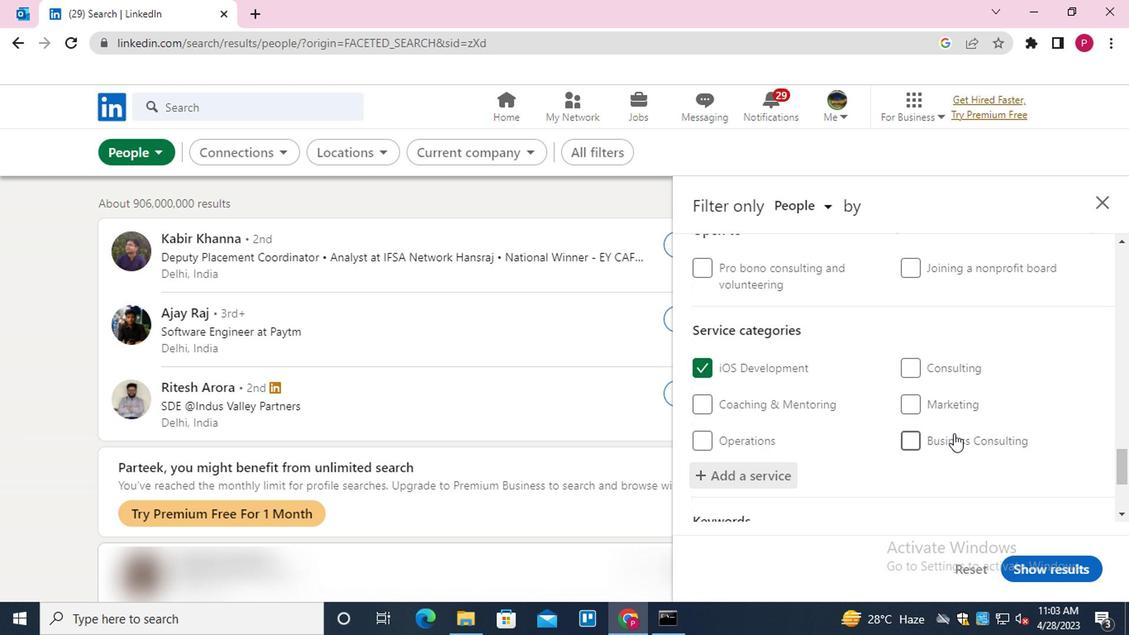 
Action: Mouse moved to (763, 401)
Screenshot: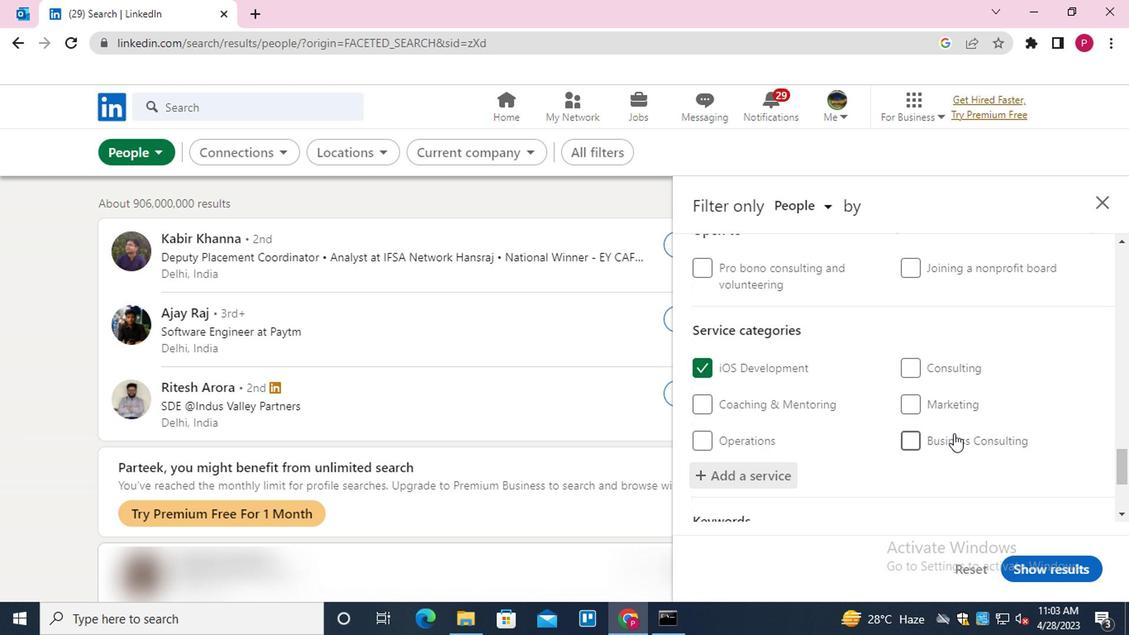 
Action: Mouse scrolled (763, 400) with delta (0, 0)
Screenshot: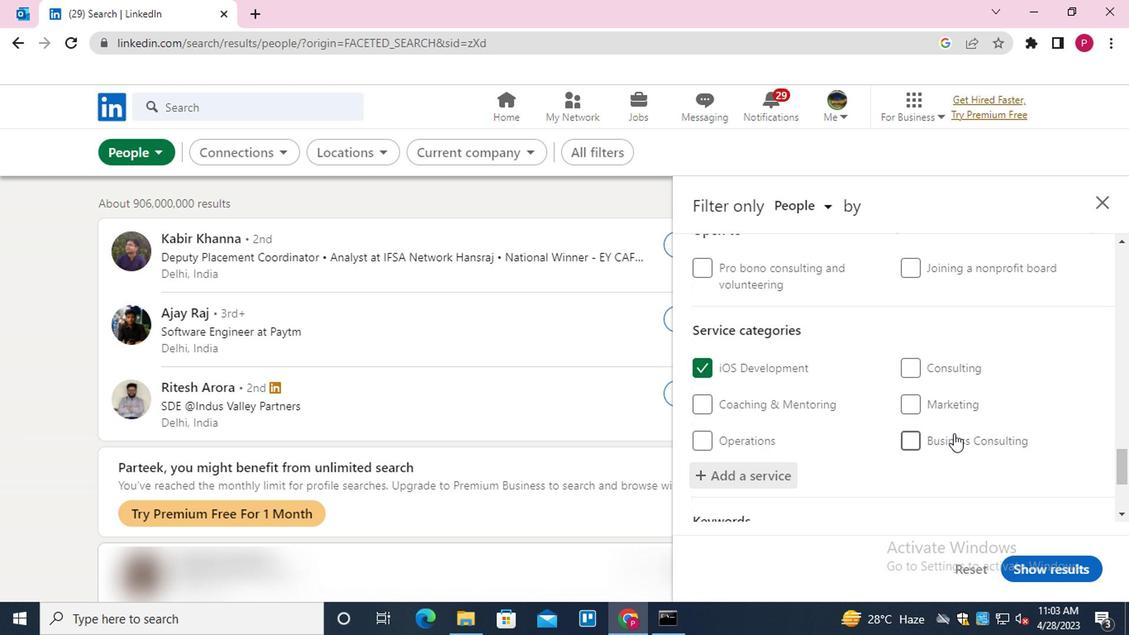 
Action: Mouse moved to (645, 404)
Screenshot: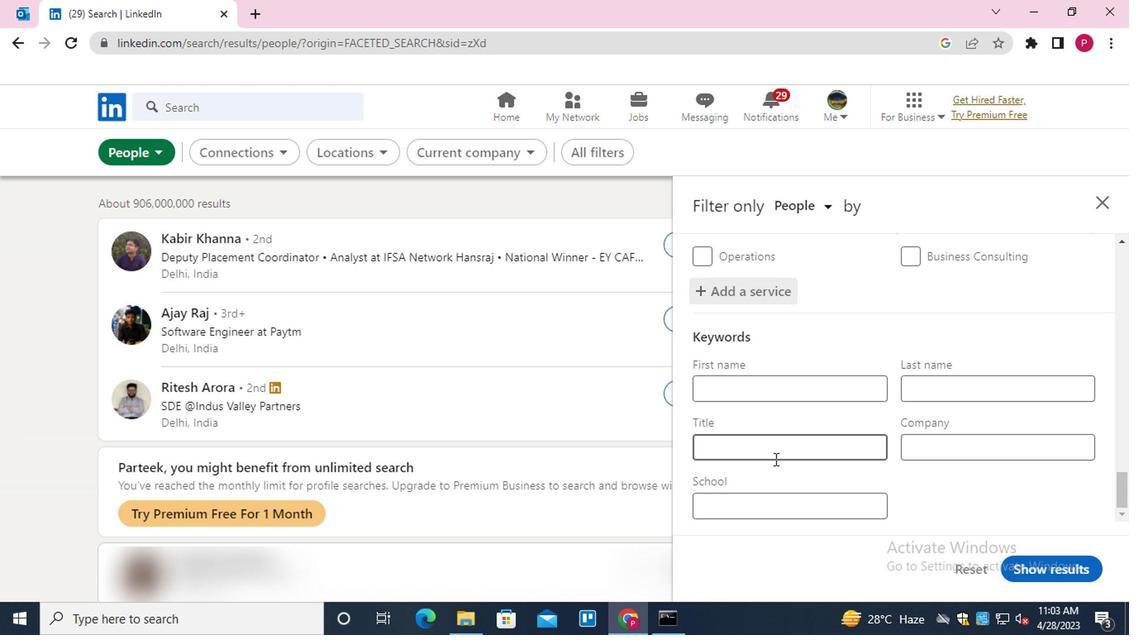 
Action: Mouse pressed left at (645, 404)
Screenshot: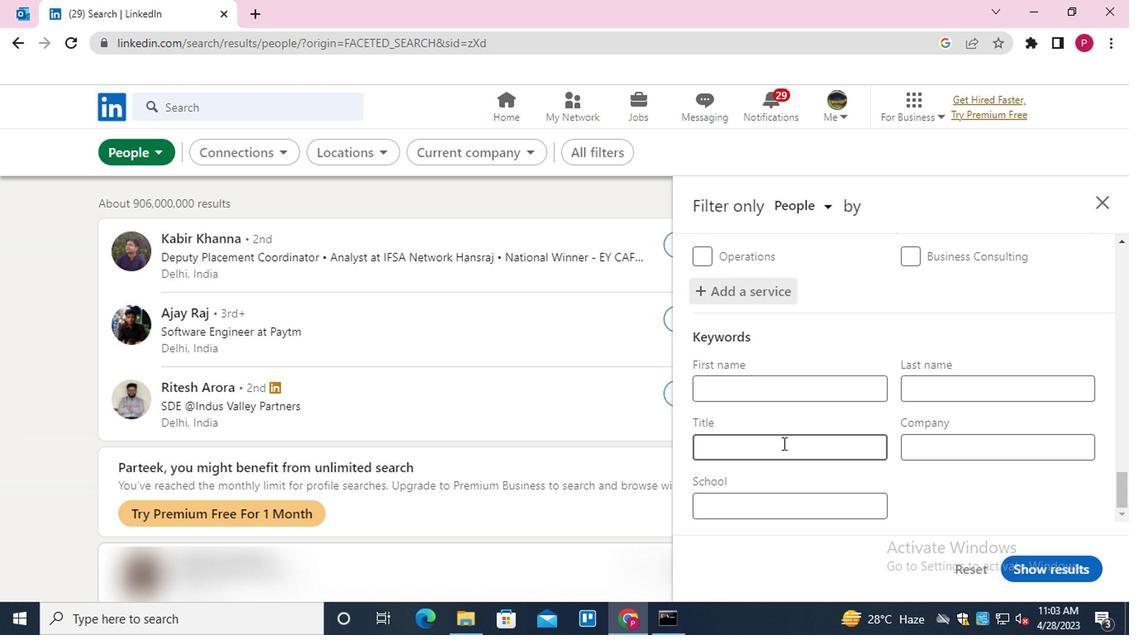 
Action: Key pressed <Key.shift>DIRECTOR<Key.space>OF<Key.space><Key.shift>{<Key.backspace><Key.shift>PHOTOGRAPHY
Screenshot: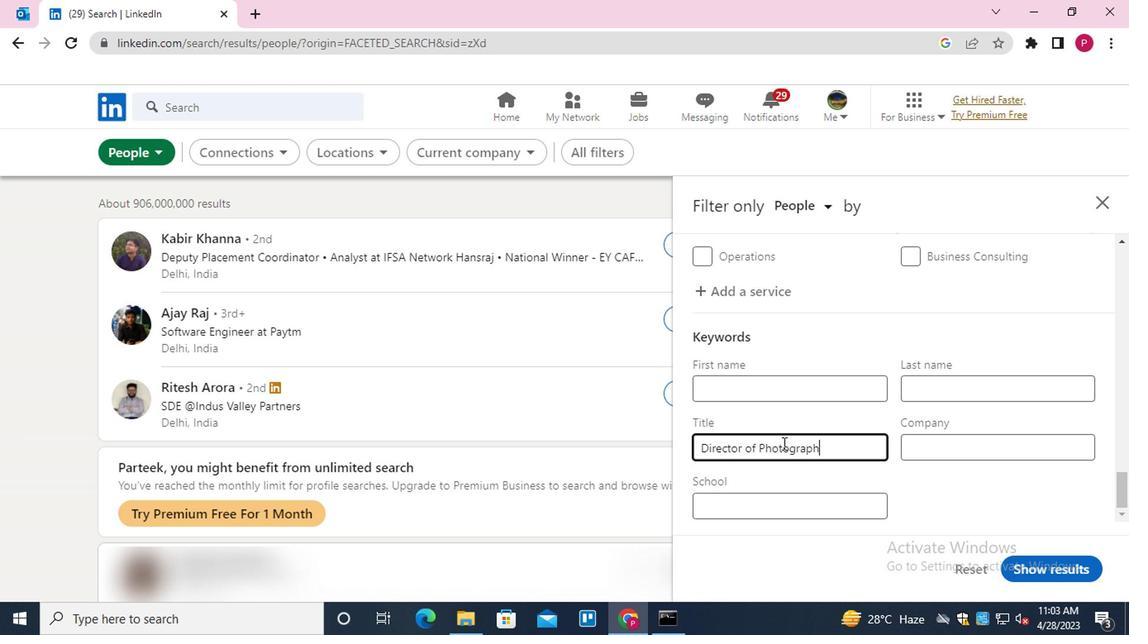 
Action: Mouse moved to (858, 494)
Screenshot: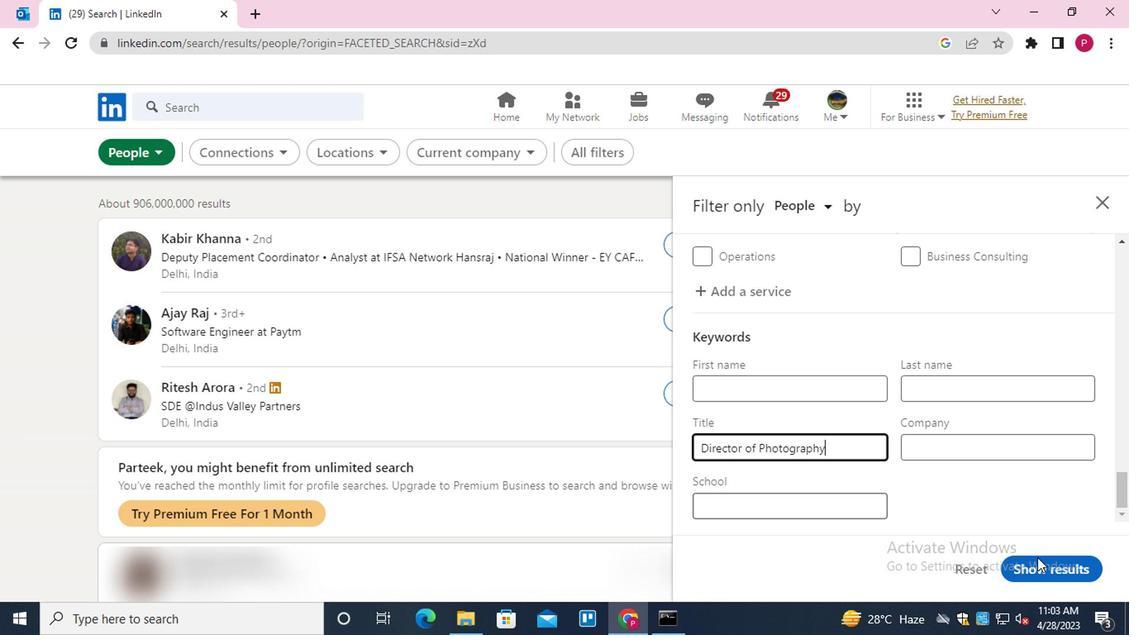 
Action: Mouse pressed left at (858, 494)
Screenshot: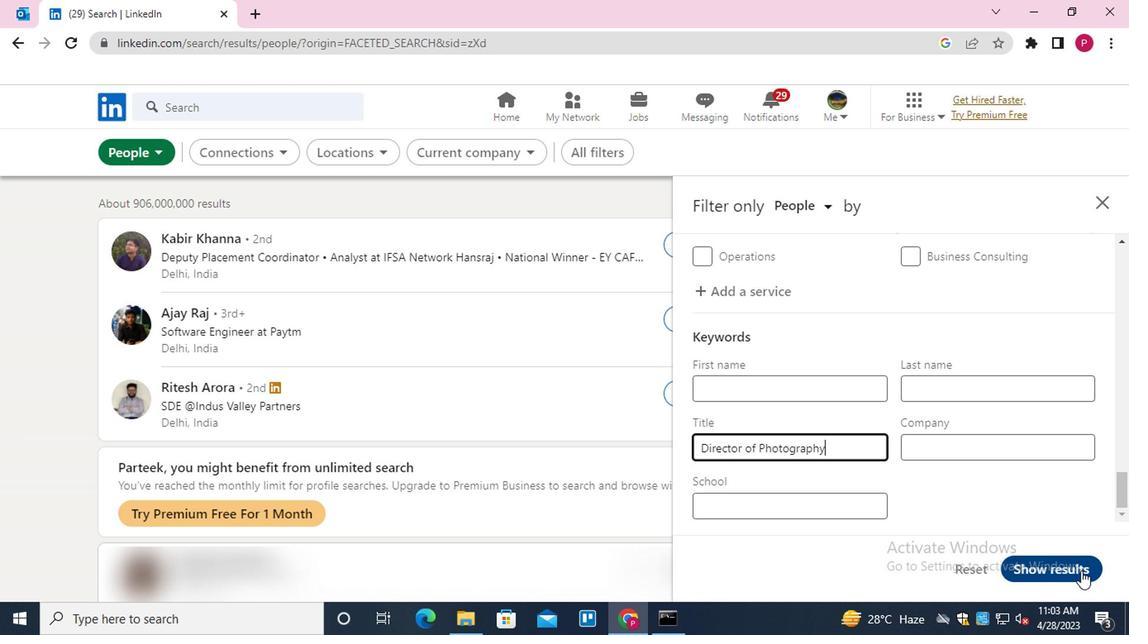 
Action: Mouse moved to (475, 311)
Screenshot: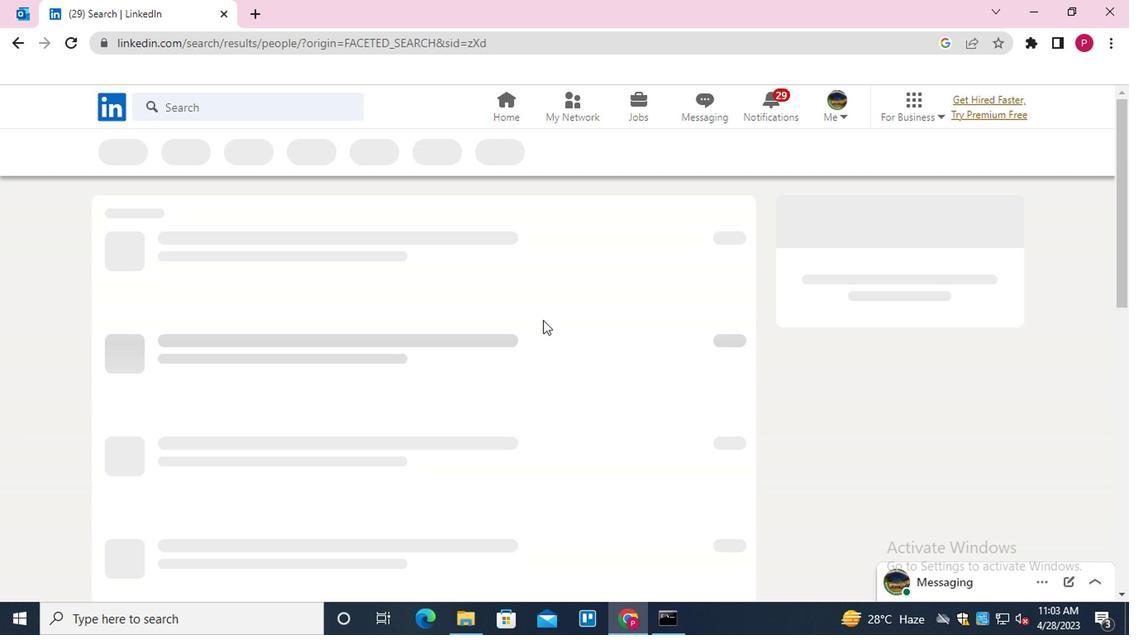 
